 Task: Set up a 4-hour virtual language learning workshop for beginners looking to pick up a new language.
Action: Mouse pressed left at (395, 178)
Screenshot: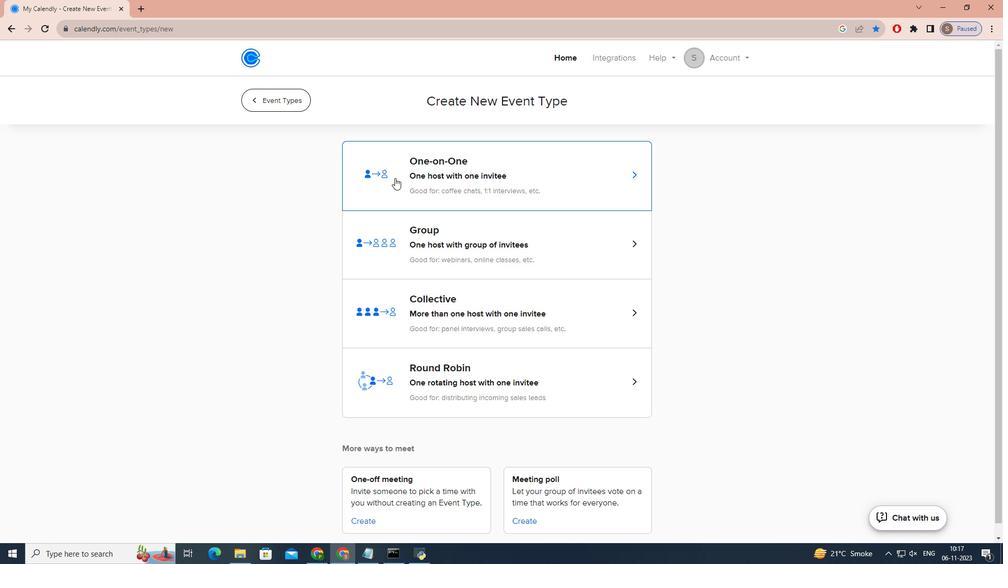 
Action: Mouse moved to (367, 249)
Screenshot: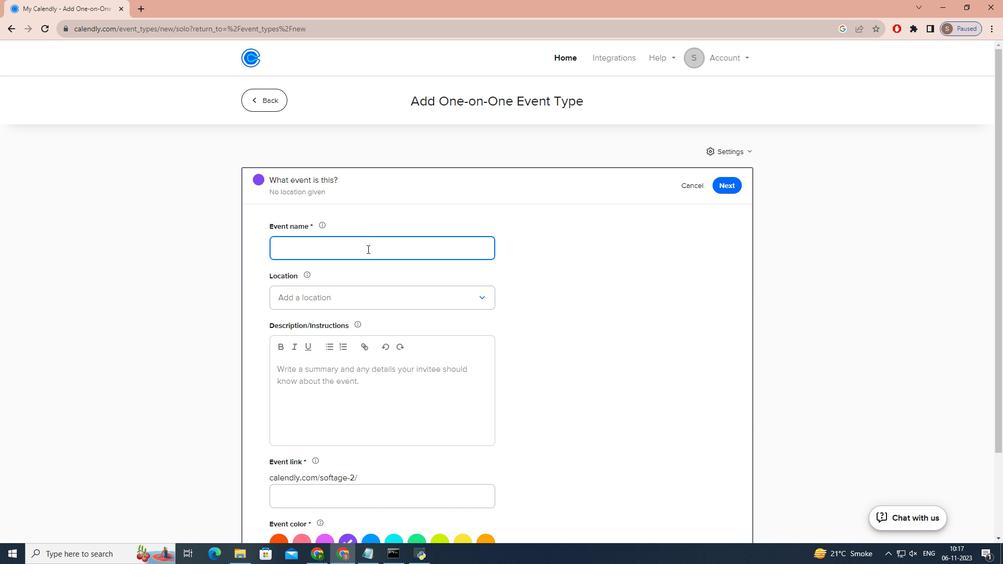 
Action: Mouse pressed left at (367, 249)
Screenshot: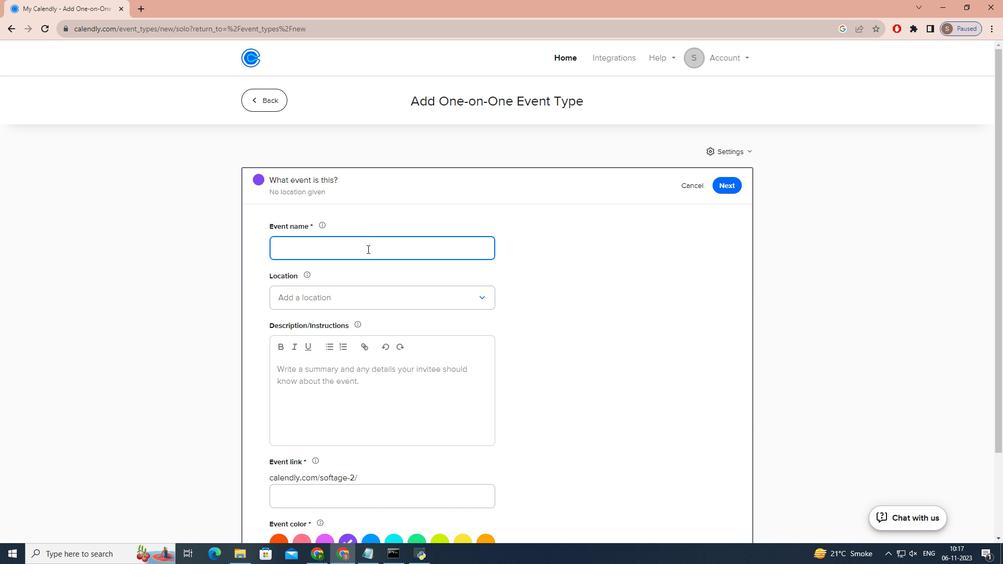 
Action: Key pressed b<Key.caps_lock>EGINNER<Key.space><Key.caps_lock>l<Key.caps_lock>ANGUAGE<Key.space><Key.caps_lock>le<Key.caps_lock><Key.caps_lock><Key.backspace>ear<Key.backspace><Key.backspace><Key.backspace><Key.caps_lock>EAN<Key.backspace>RNING<Key.space><Key.caps_lock>w<Key.caps_lock>ORKSHOP<Key.space>
Screenshot: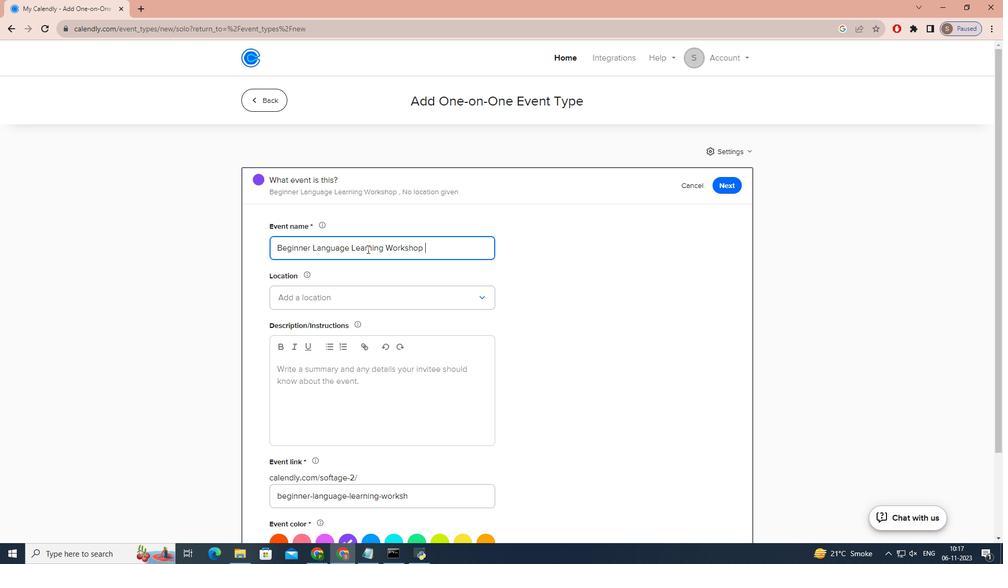 
Action: Mouse moved to (379, 298)
Screenshot: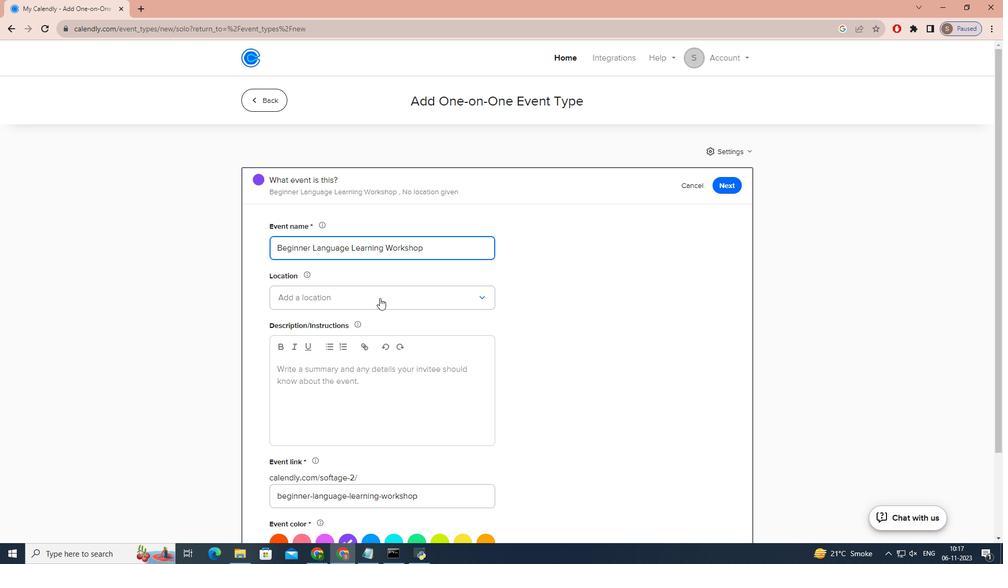 
Action: Mouse pressed left at (379, 298)
Screenshot: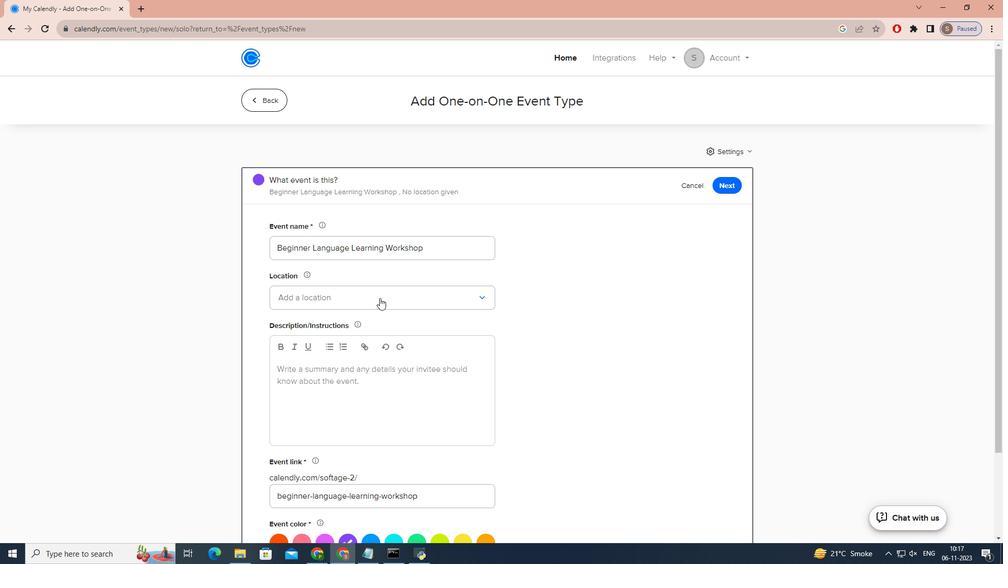 
Action: Mouse moved to (364, 330)
Screenshot: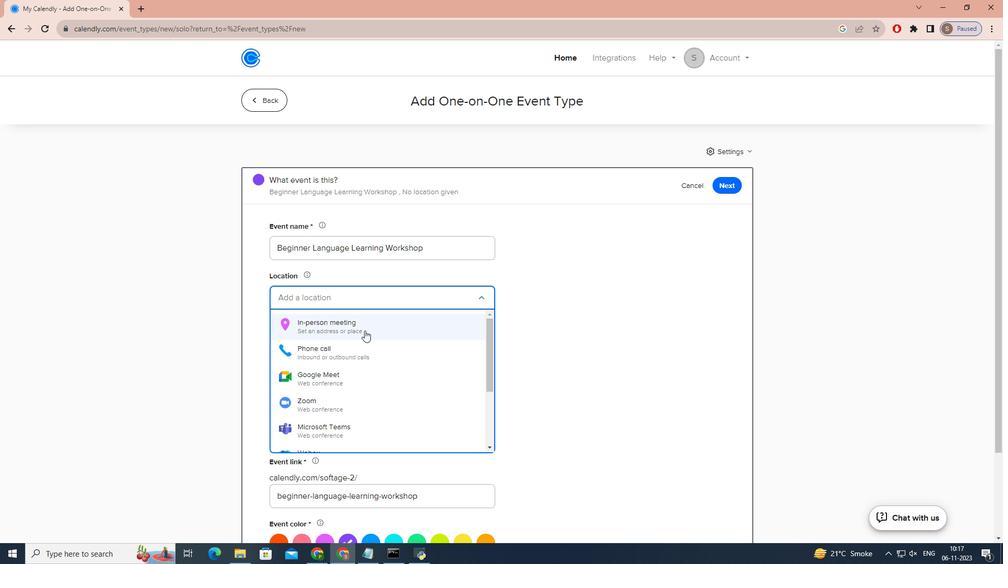 
Action: Mouse pressed left at (364, 330)
Screenshot: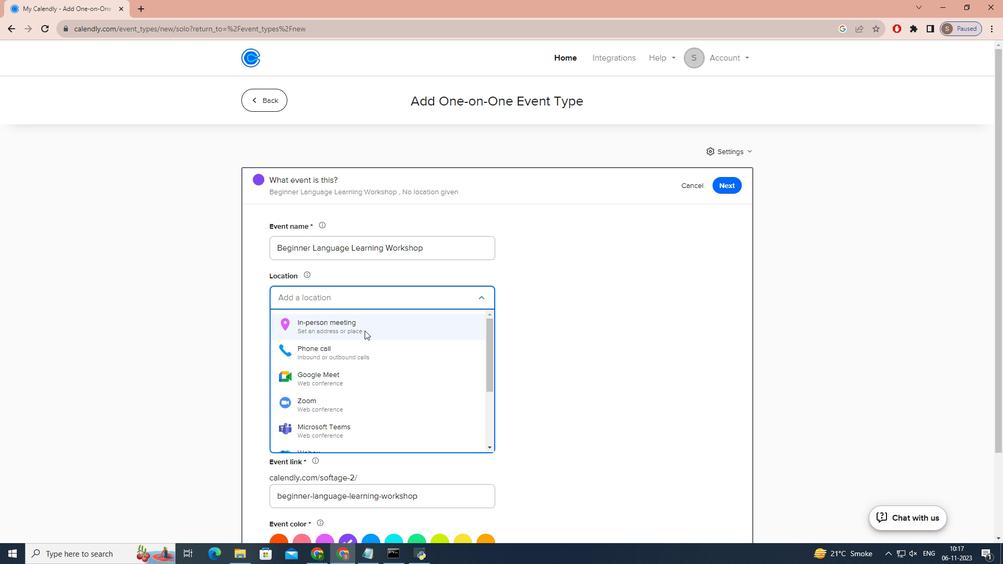 
Action: Mouse moved to (457, 175)
Screenshot: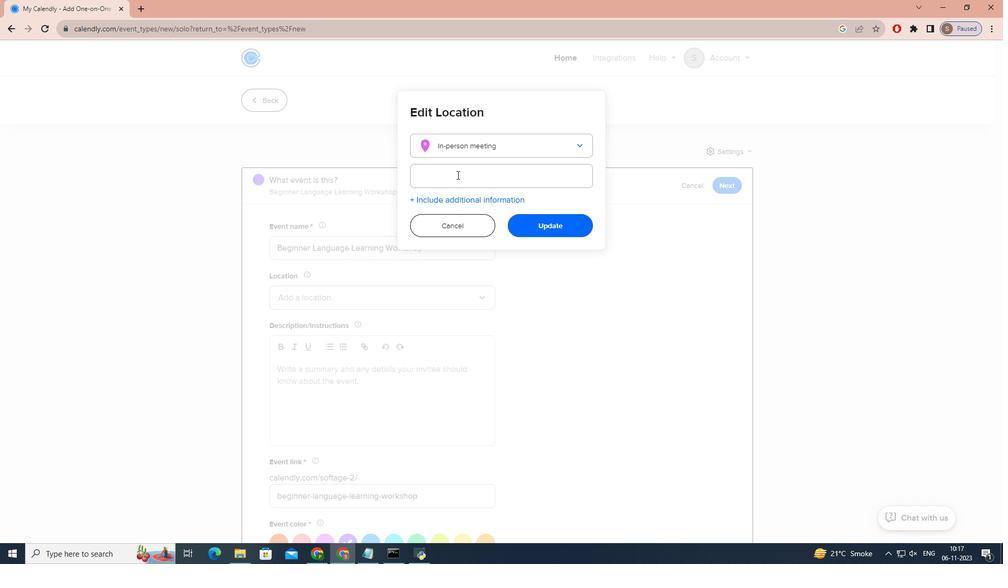 
Action: Mouse pressed left at (457, 175)
Screenshot: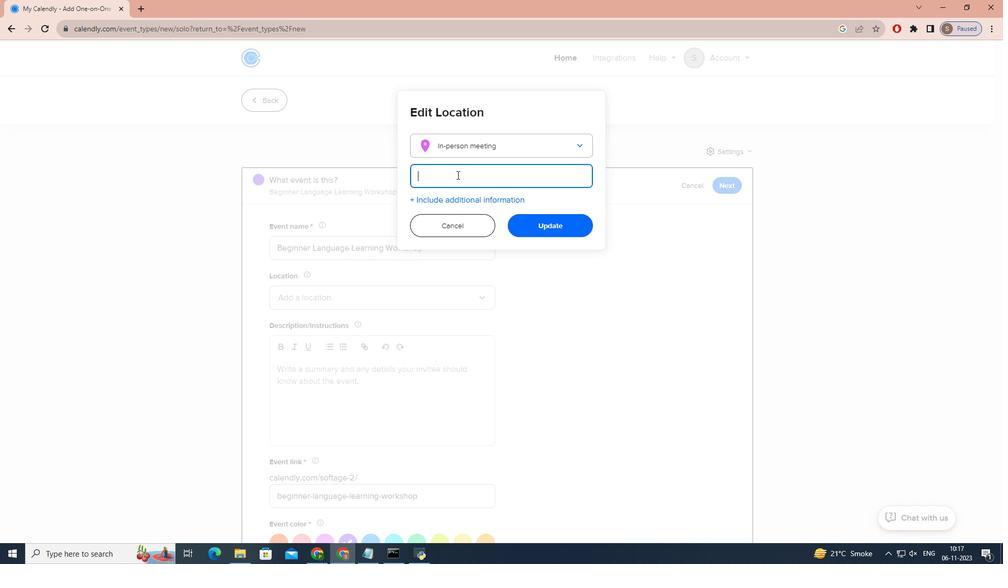 
Action: Mouse moved to (465, 152)
Screenshot: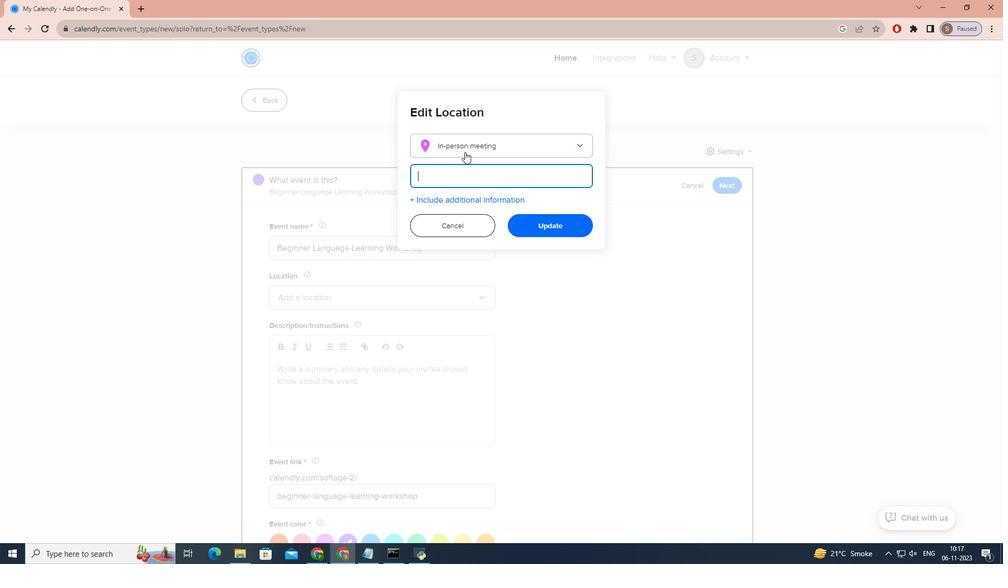 
Action: Mouse pressed left at (465, 152)
Screenshot: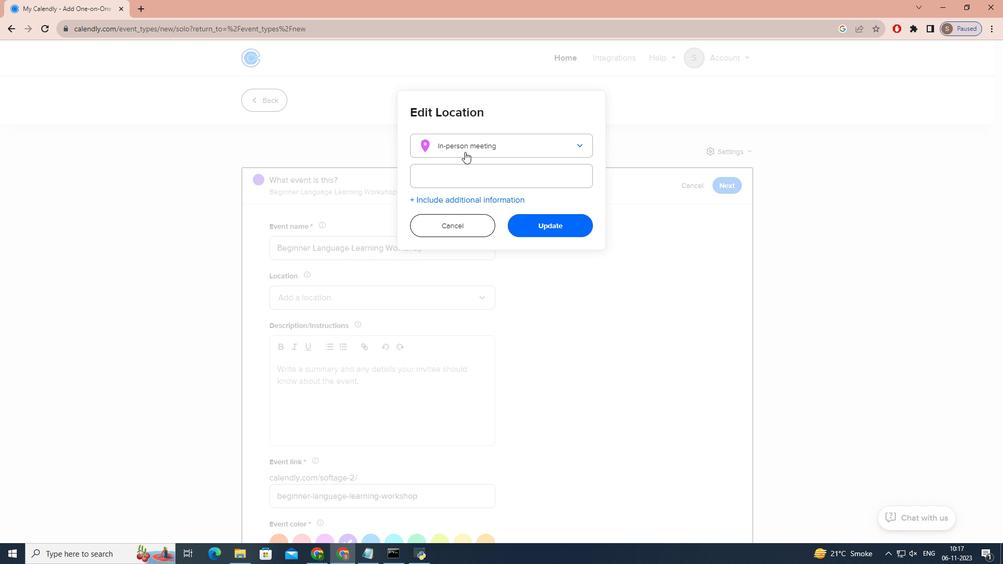 
Action: Mouse moved to (463, 233)
Screenshot: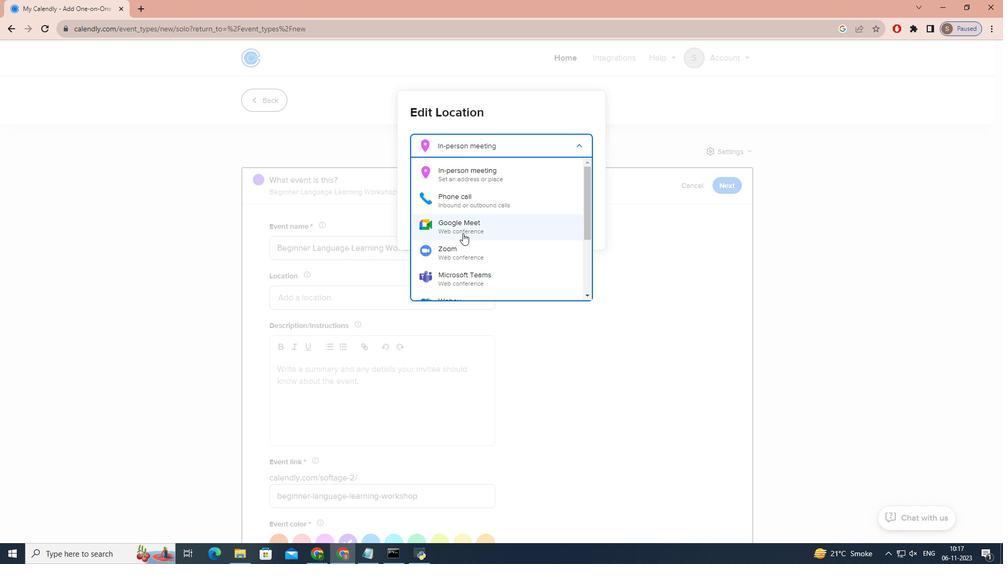 
Action: Mouse pressed left at (463, 233)
Screenshot: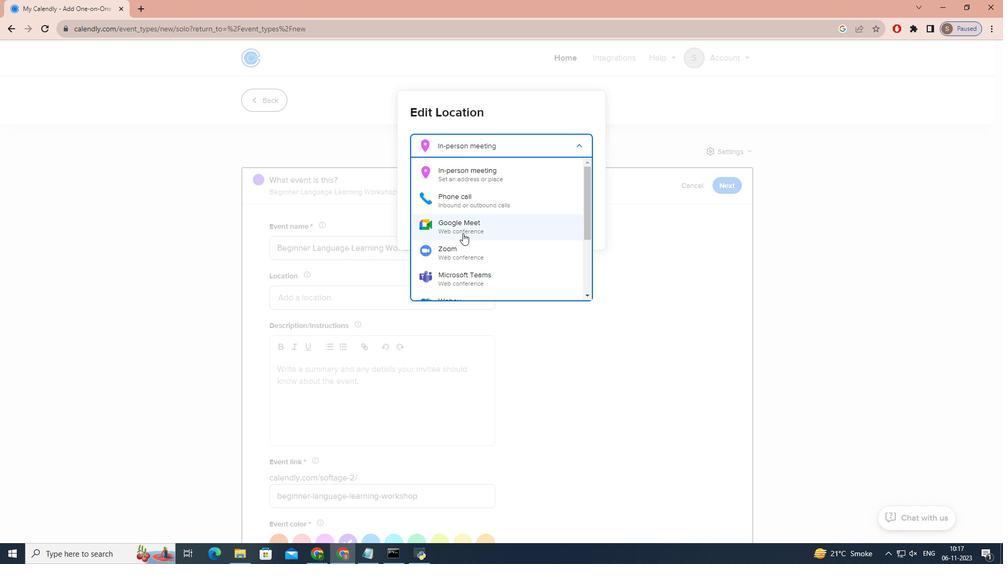 
Action: Mouse moved to (526, 202)
Screenshot: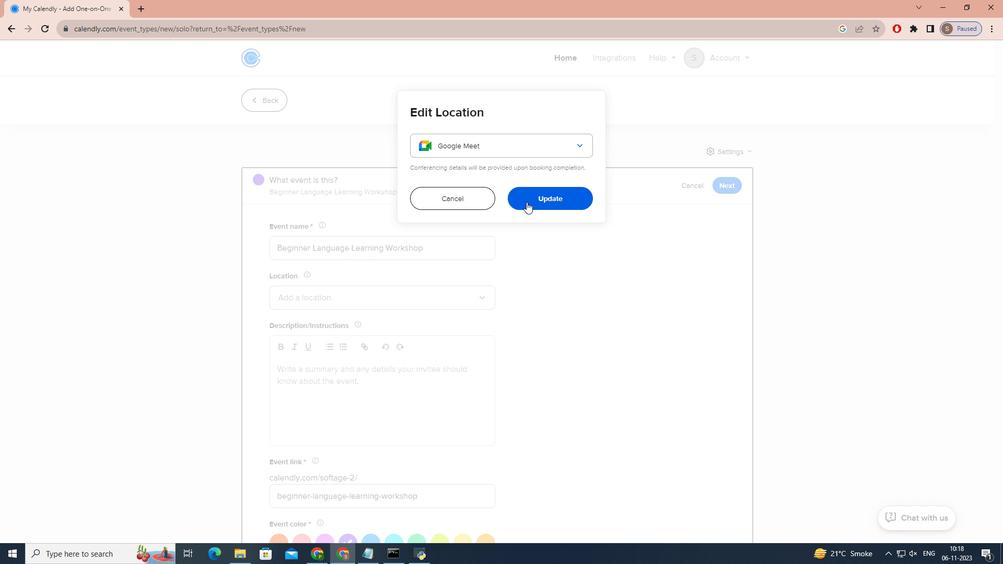 
Action: Mouse pressed left at (526, 202)
Screenshot: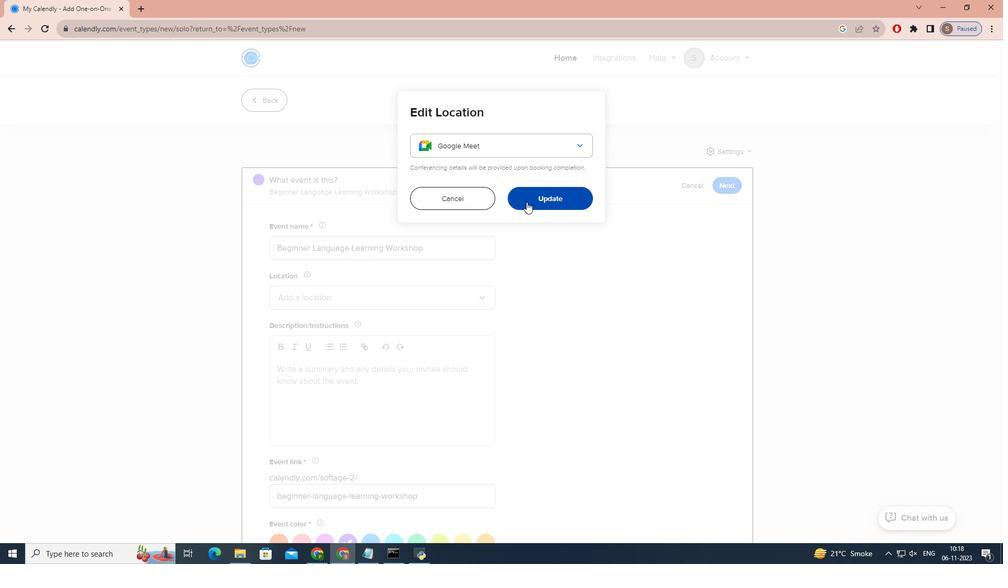 
Action: Mouse moved to (344, 402)
Screenshot: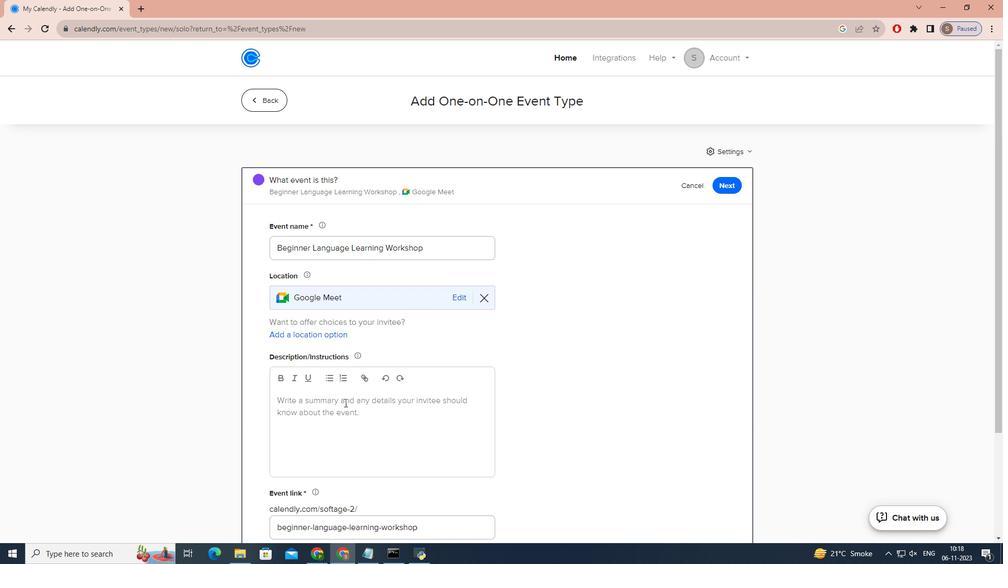 
Action: Mouse pressed left at (344, 402)
Screenshot: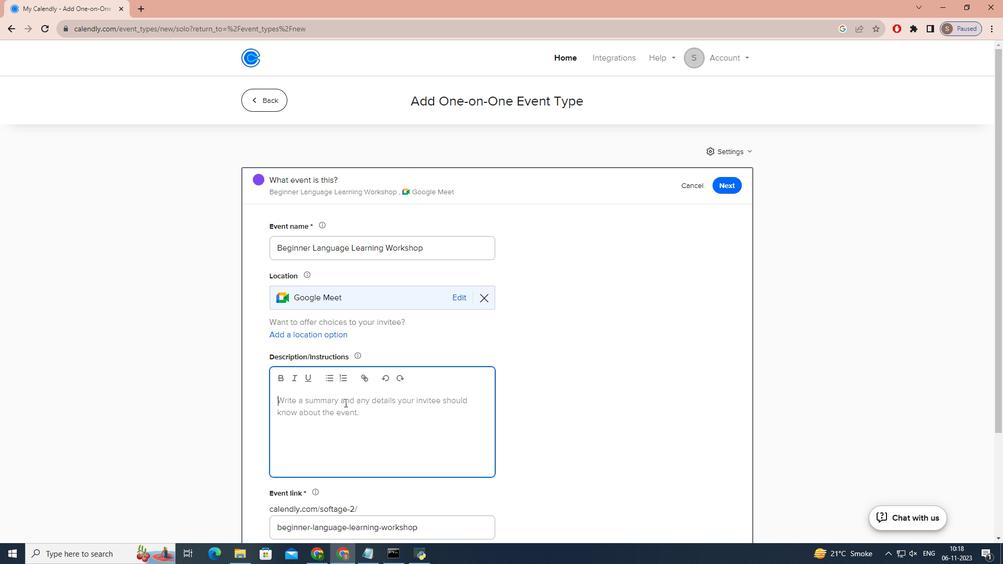 
Action: Key pressed <Key.caps_lock>j<Key.caps_lock>OIN<Key.space>OUR<Key.space>VIRTUY<Key.backspace>AL<Key.space>LANGUAGE<Key.space>LEARNING<Key.space>WORKSHOP<Key.space>FOR<Key.space>BEGINNERS<Key.space>AND<Key.space>KICKSTART<Key.space>YOUR<Key.space>JOURNEY<Key.space>TO<Key.space>LEARN<Key.space>A<Key.space>NEW<Key.space>LANGUAGE.<Key.space><Key.caps_lock>t<Key.caps_lock>HIS<Key.space>INTERACTIVE<Key.space>SESSION<Key.space>WILL<Key.space>COVER<Key.space>BASICS<Key.space>
Screenshot: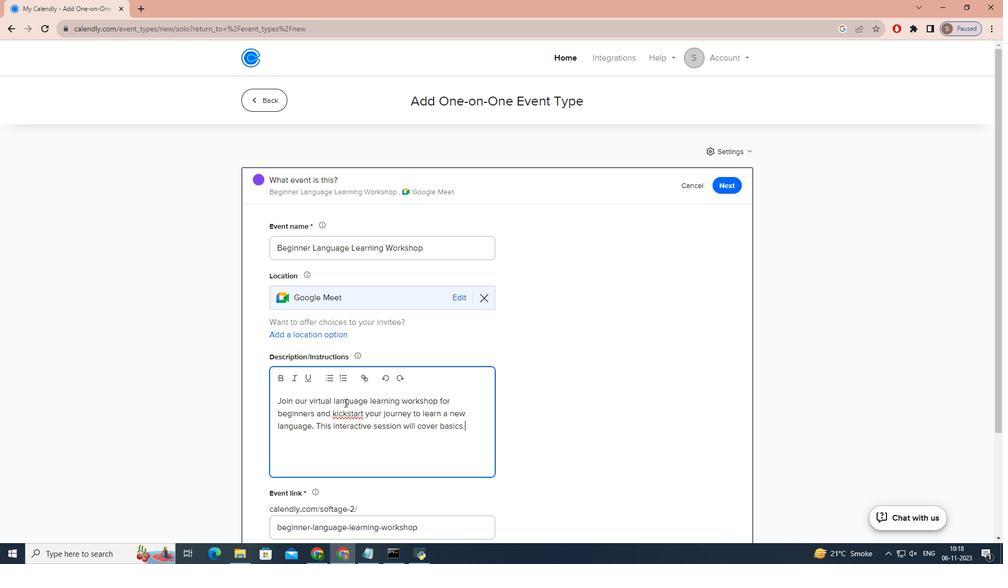 
Action: Mouse moved to (349, 419)
Screenshot: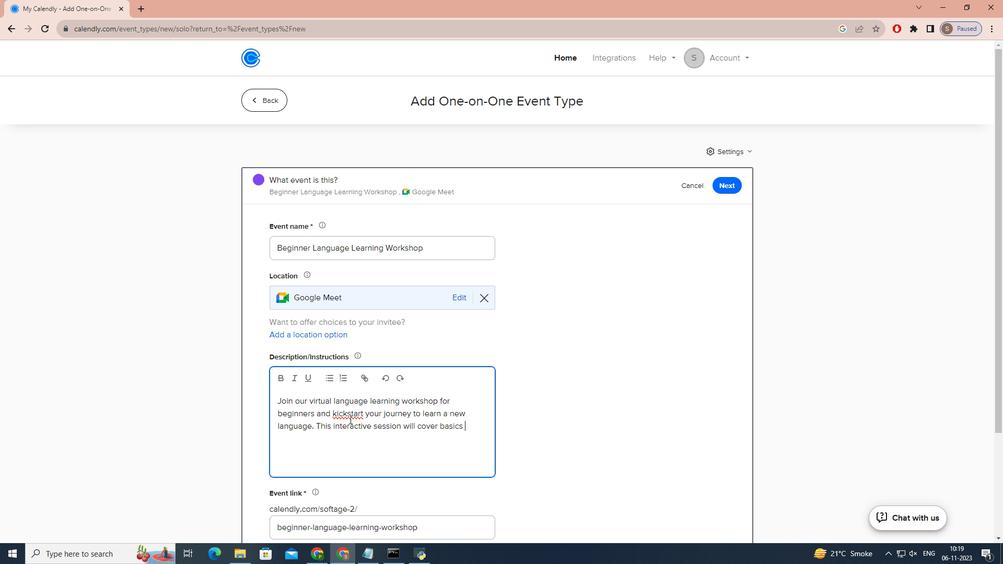 
Action: Mouse pressed left at (349, 419)
Screenshot: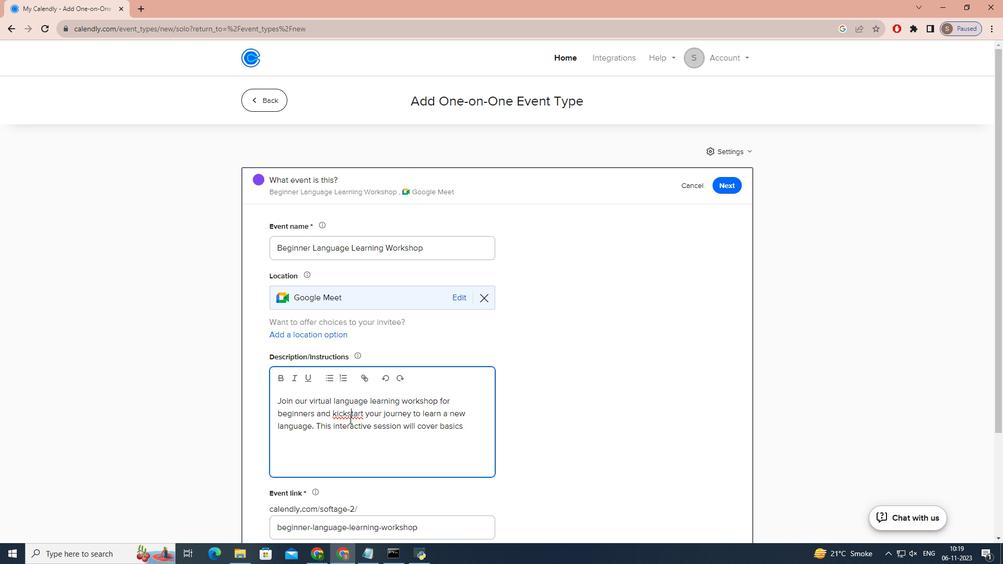 
Action: Mouse moved to (348, 413)
Screenshot: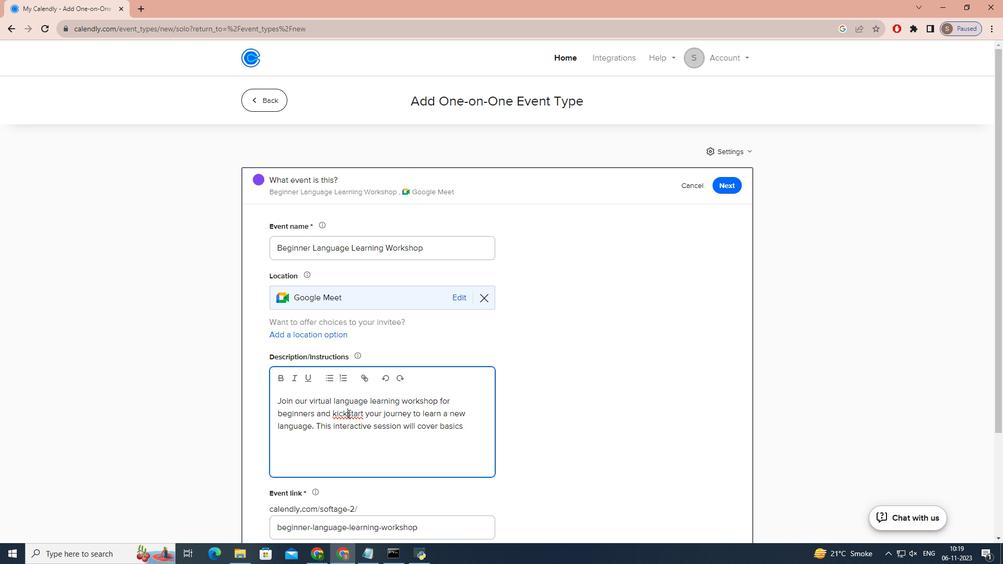 
Action: Mouse pressed left at (348, 413)
Screenshot: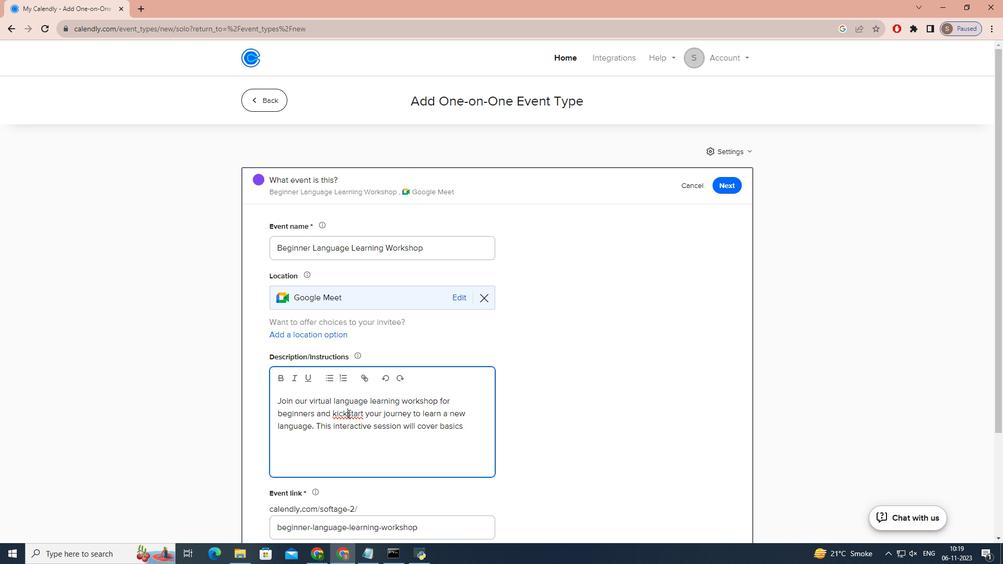 
Action: Key pressed <Key.space>
Screenshot: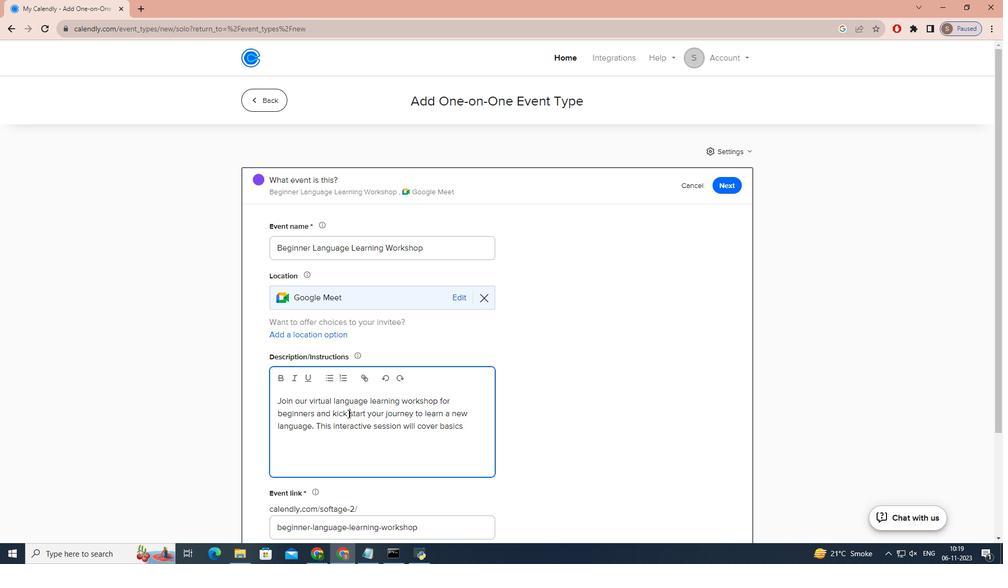 
Action: Mouse moved to (461, 427)
Screenshot: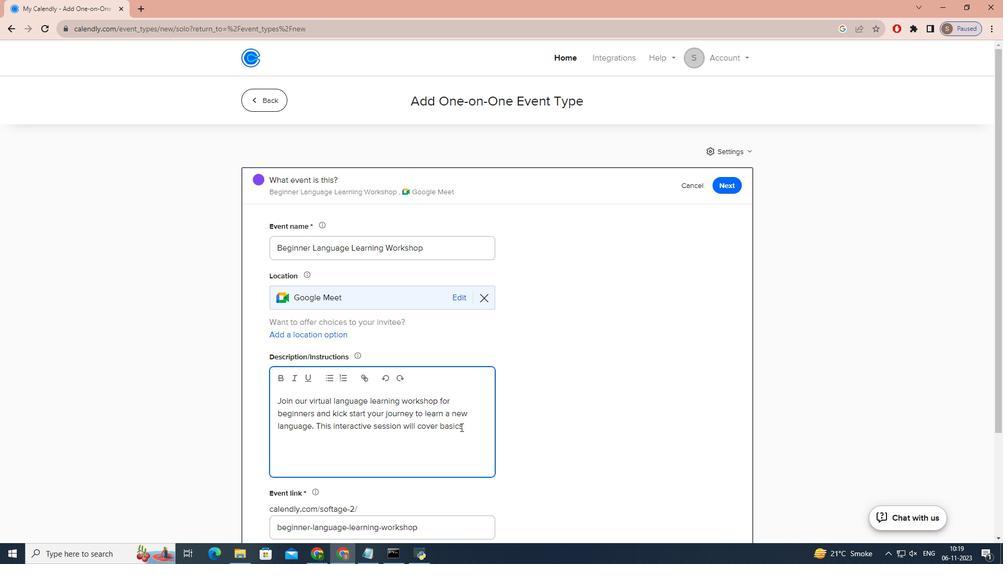 
Action: Mouse pressed left at (461, 427)
Screenshot: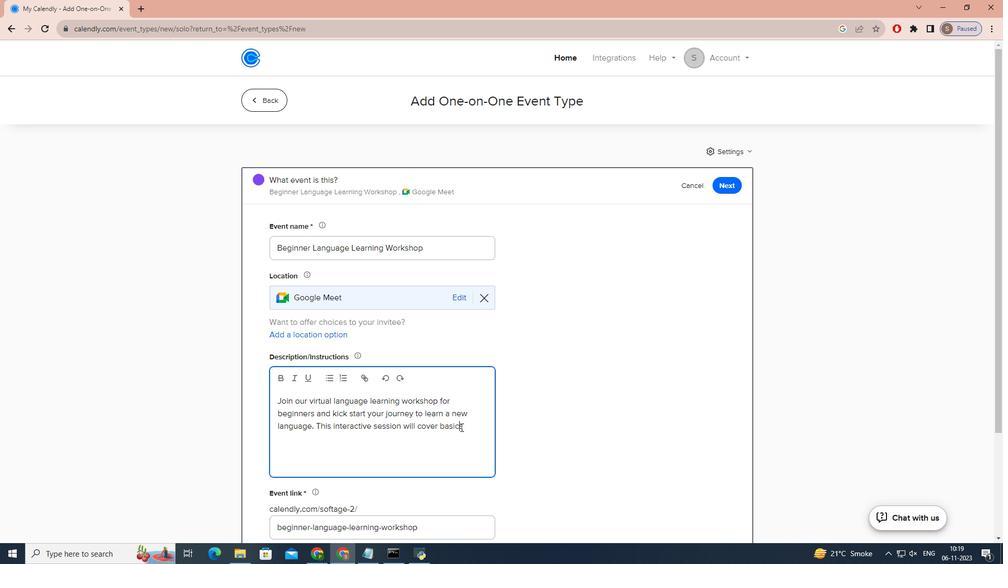 
Action: Mouse moved to (466, 427)
Screenshot: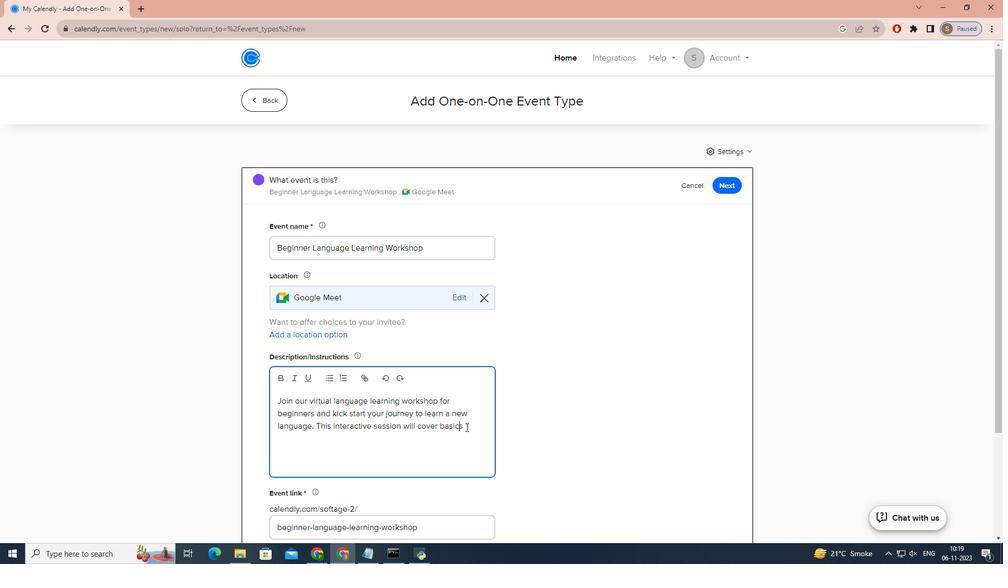 
Action: Mouse pressed left at (466, 427)
Screenshot: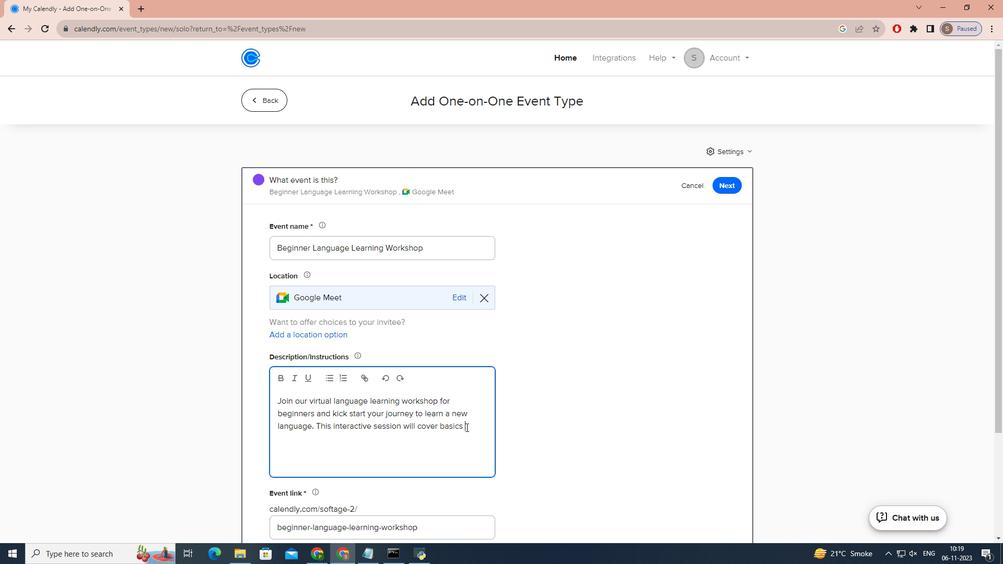 
Action: Key pressed OF<Key.space>LANGUAGE<Key.space>ACQUISITION,<Key.space>PRONOUNCIATION<Key.space><Key.backspace>
Screenshot: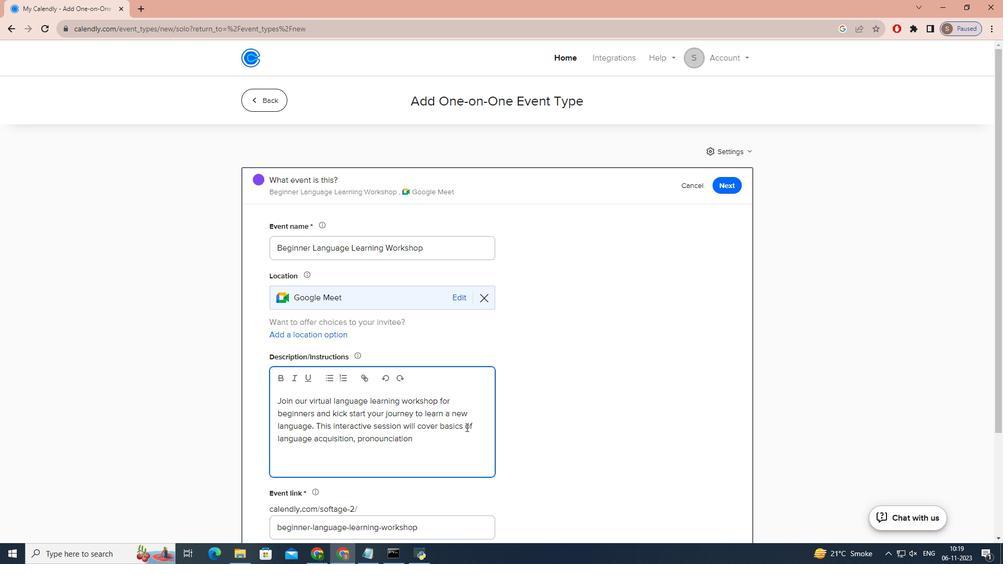
Action: Mouse moved to (376, 441)
Screenshot: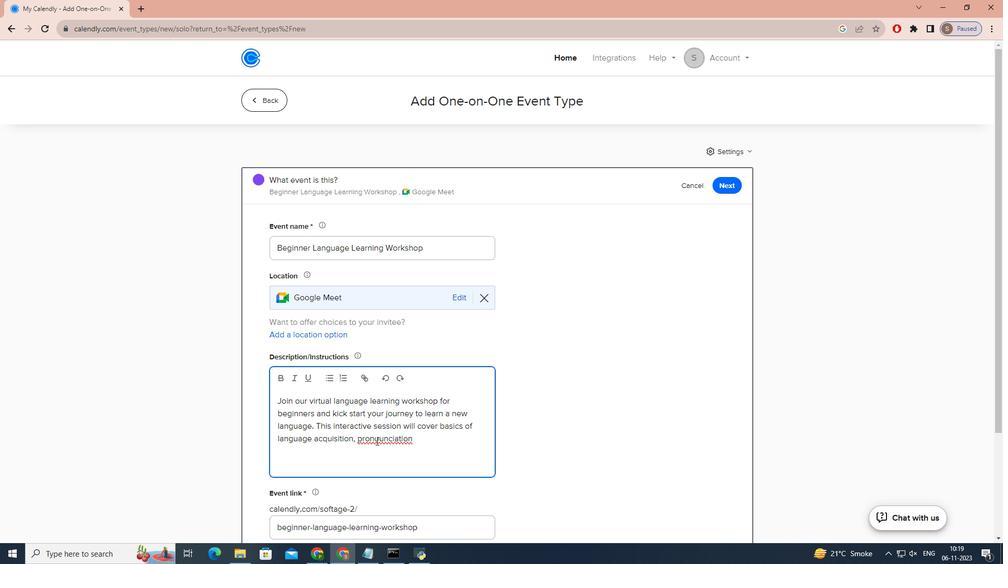 
Action: Mouse pressed left at (376, 441)
Screenshot: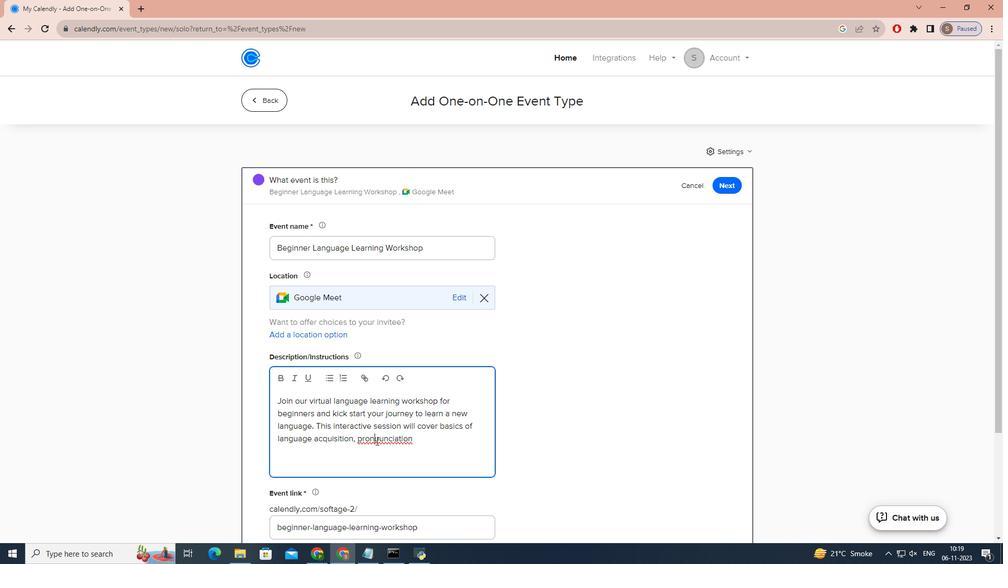 
Action: Mouse moved to (380, 440)
Screenshot: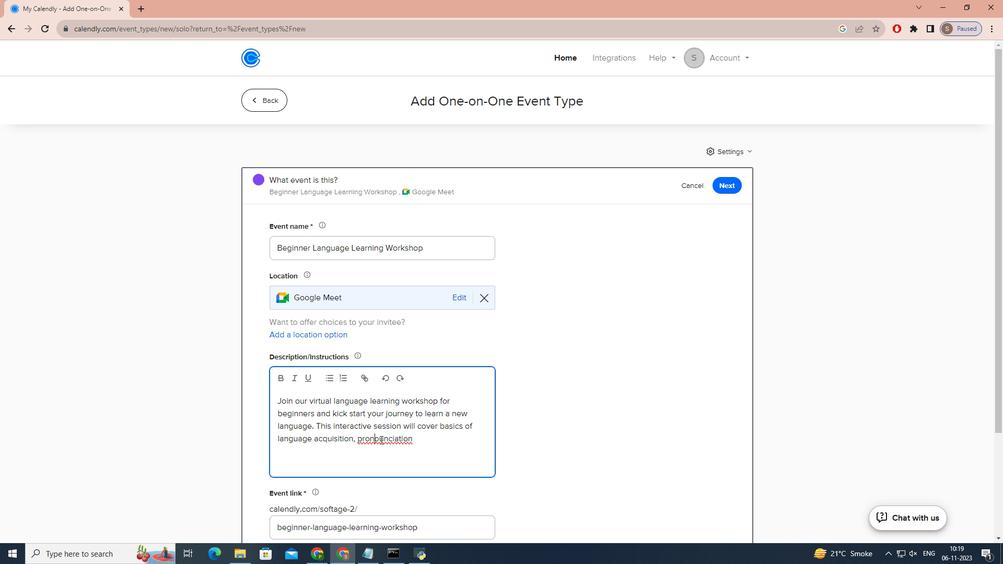 
Action: Mouse pressed left at (380, 440)
Screenshot: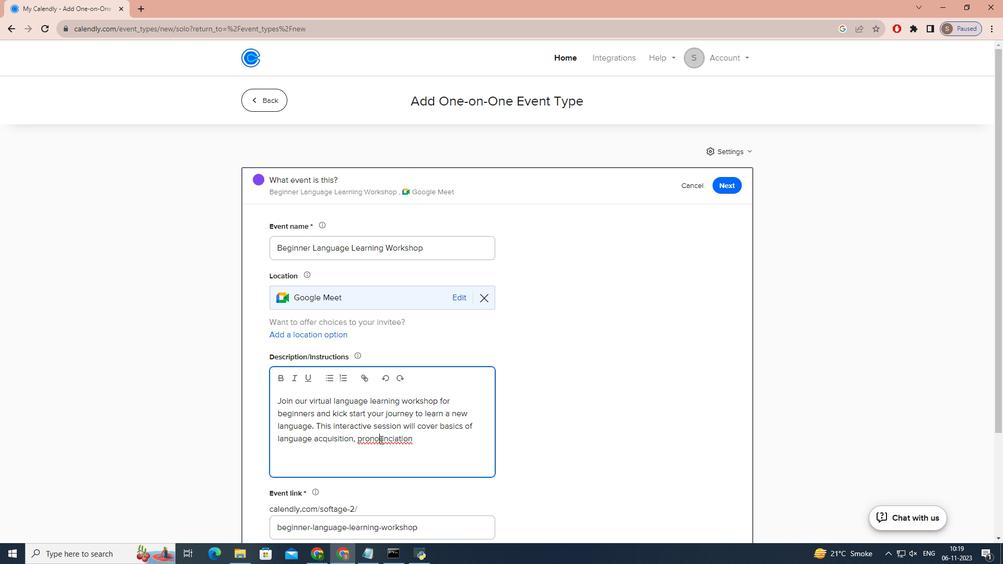 
Action: Mouse moved to (379, 439)
Screenshot: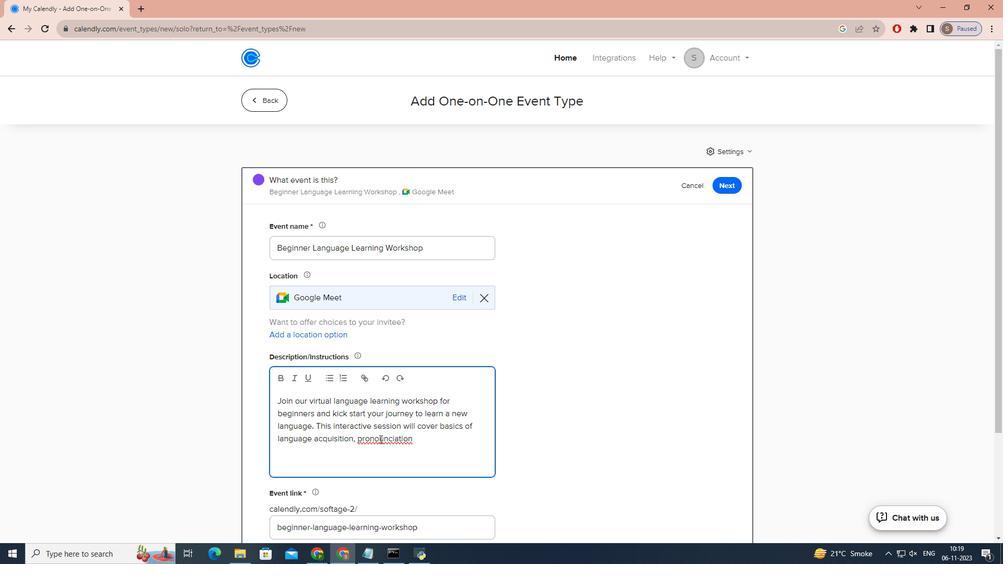 
Action: Key pressed <Key.backspace>
Screenshot: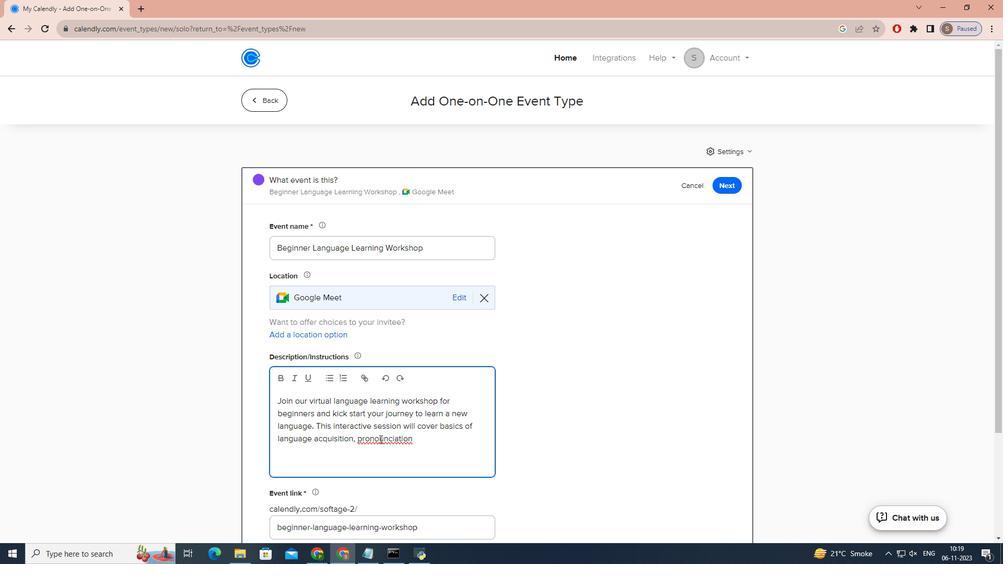 
Action: Mouse moved to (409, 446)
Screenshot: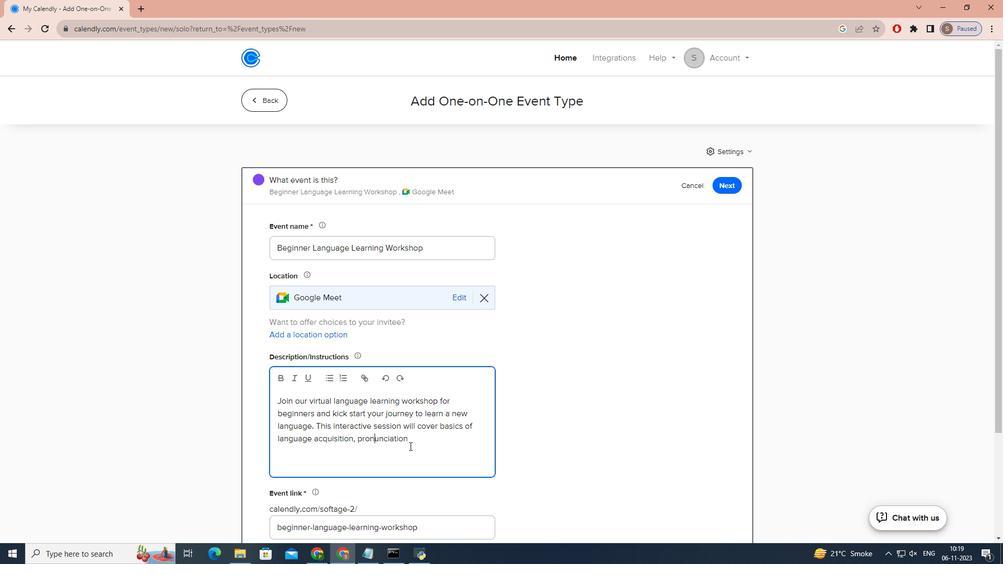 
Action: Mouse pressed left at (409, 446)
Screenshot: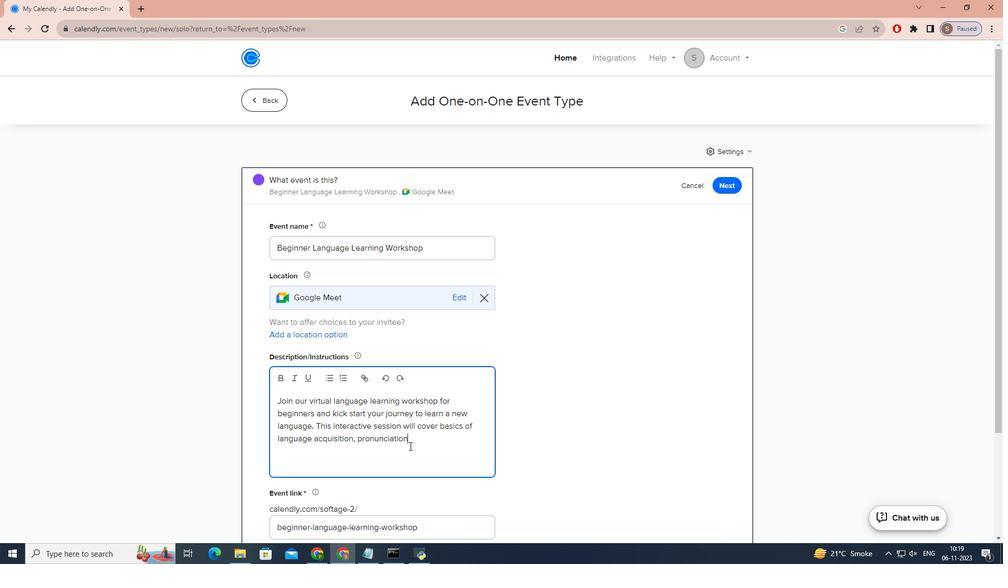 
Action: Key pressed <Key.space><Key.backspace>,<Key.space>AND<Key.space>ESSENTIAL<Key.space>VOCABUALRY.<Key.space><Key.caps_lock>w<Key.caps_lock>HETHER<Key.space>YOU'RE<Key.space>PLANNING<Key.space>TO<Key.space>TRAVEL,<Key.space>CONNECT<Key.space>WITH<Key.space>NATIVE<Key.space>SPEAKERS,<Key.space>OR<Key.space>SIMPLY<Key.space>EXPLORE<Key.space>A<Key.space>NEW<Key.space>CULTURE,<Key.space>THIS<Key.space>WORKSHOP<Key.space>
Screenshot: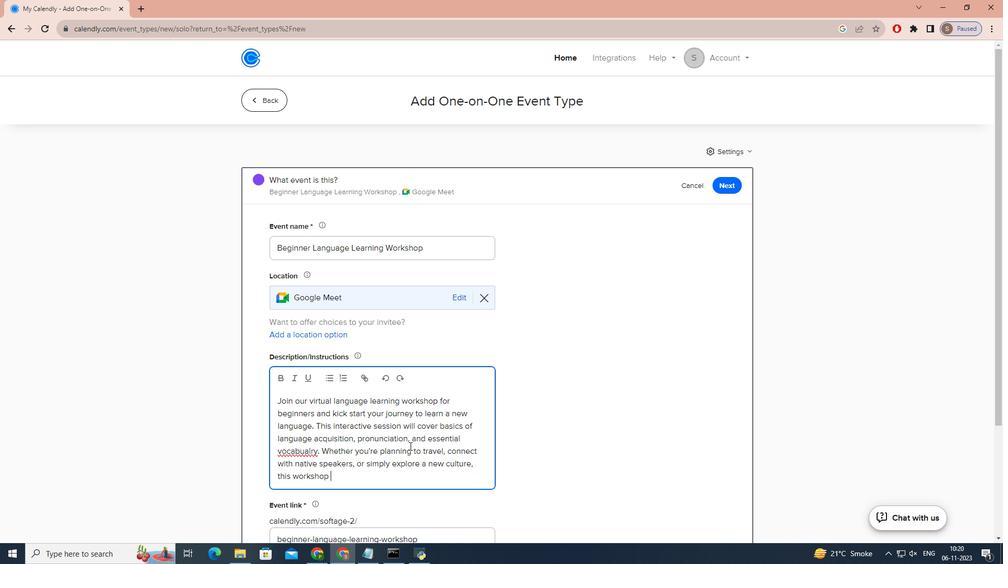 
Action: Mouse moved to (303, 454)
Screenshot: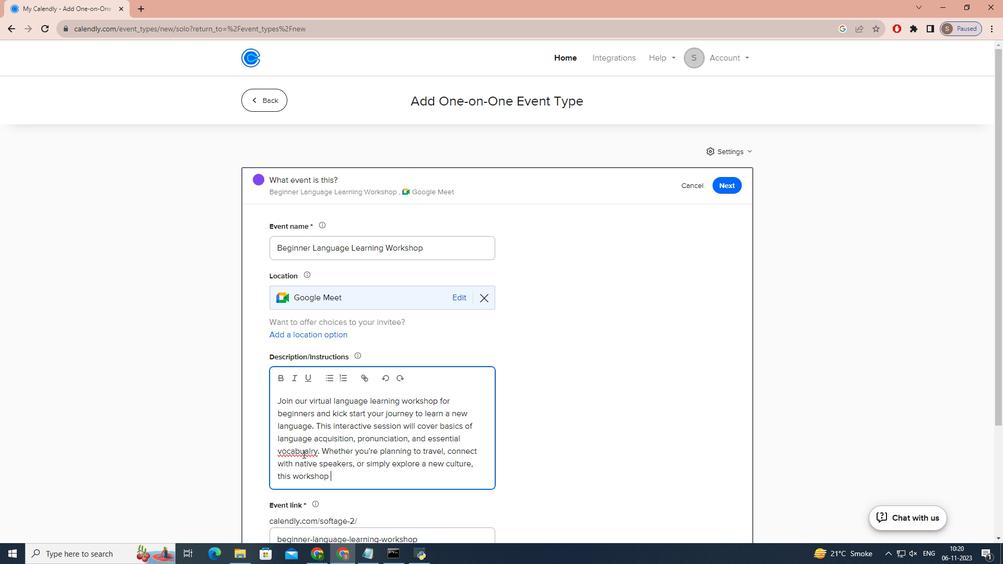 
Action: Mouse pressed left at (303, 454)
Screenshot: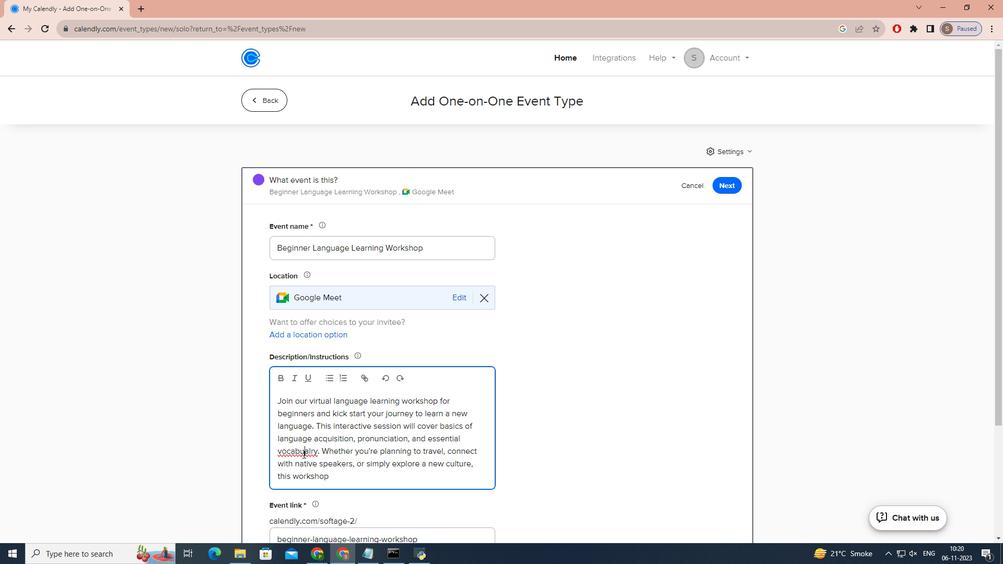 
Action: Mouse moved to (309, 453)
Screenshot: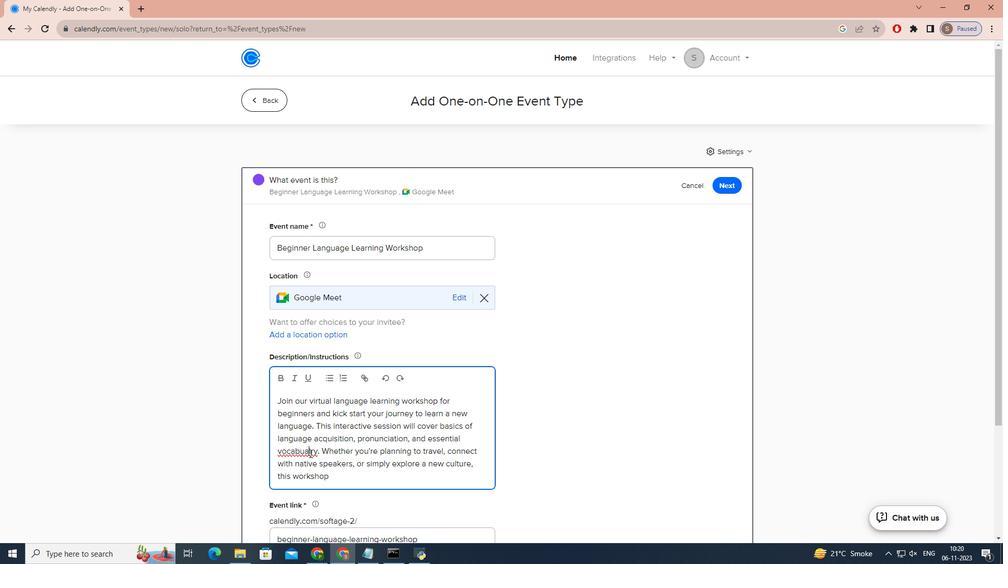 
Action: Mouse pressed left at (309, 453)
Screenshot: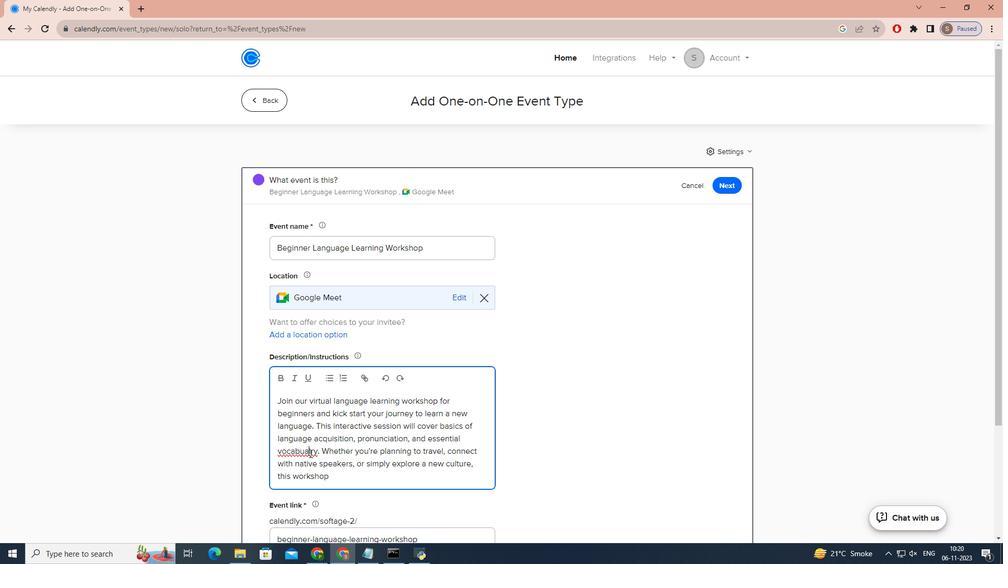 
Action: Key pressed <Key.backspace><Key.right>A
Screenshot: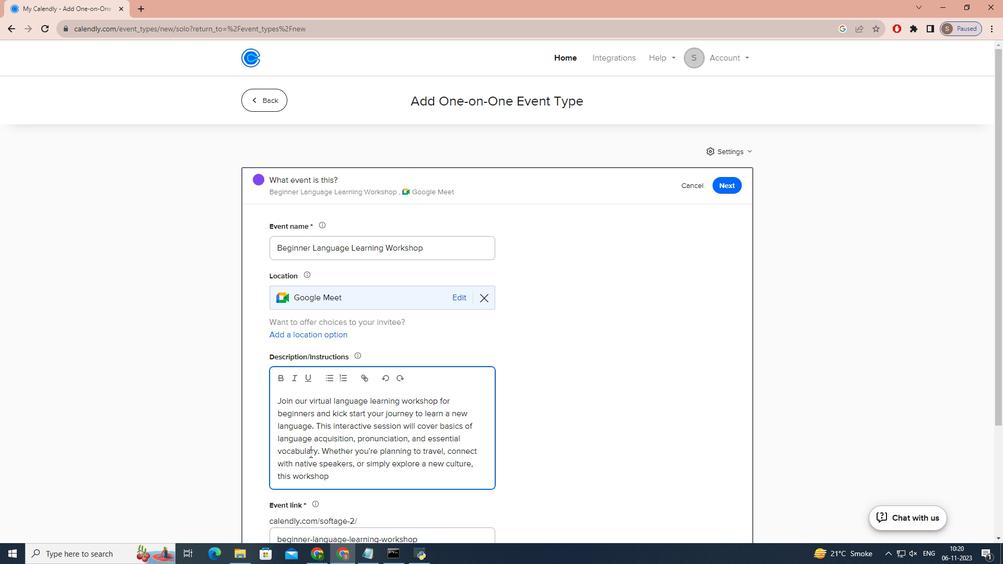 
Action: Mouse moved to (337, 477)
Screenshot: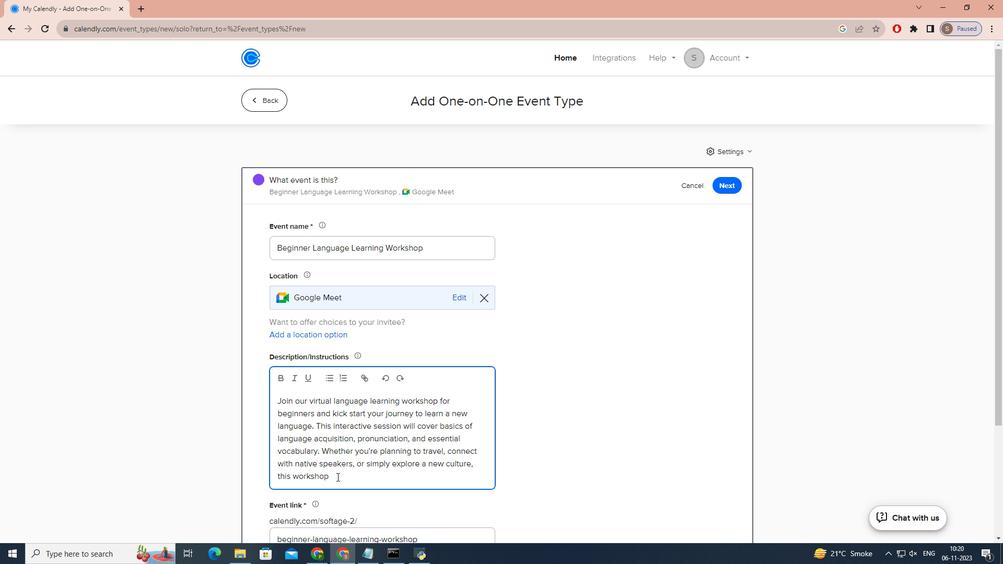 
Action: Mouse pressed left at (337, 477)
Screenshot: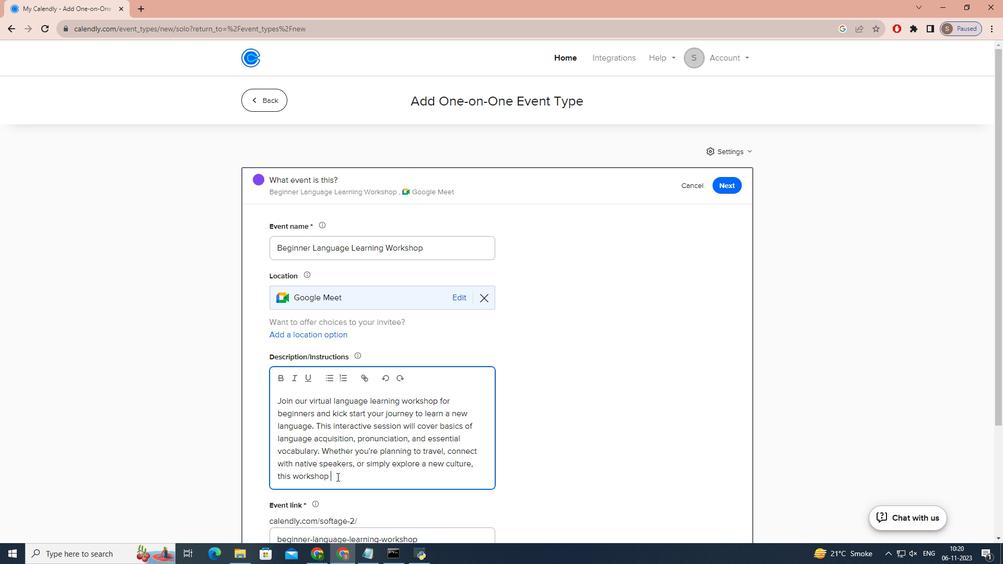 
Action: Key pressed IS<Key.space>DESIGNED<Key.space>FOR<Key.space>YOU.<Key.space>
Screenshot: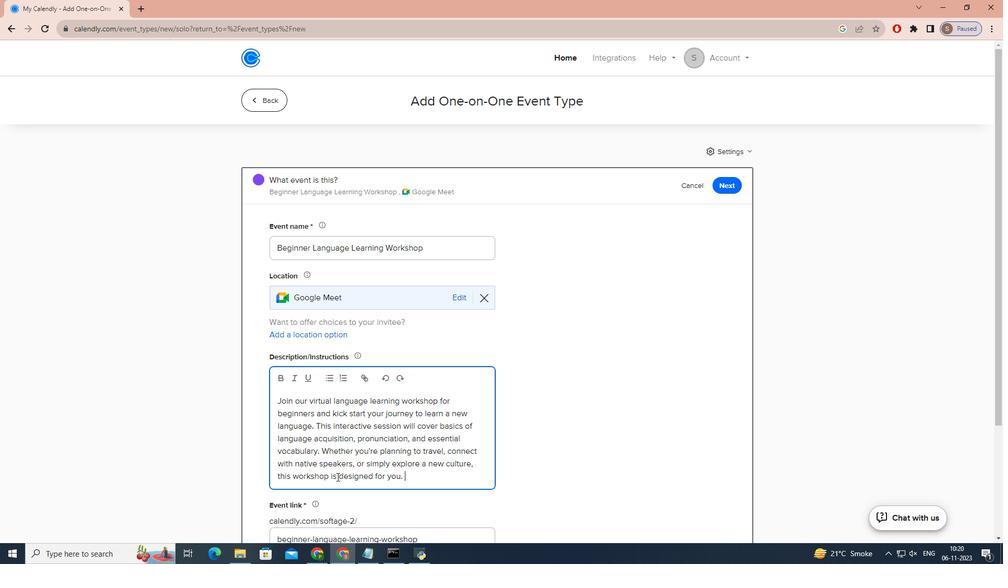 
Action: Mouse moved to (458, 448)
Screenshot: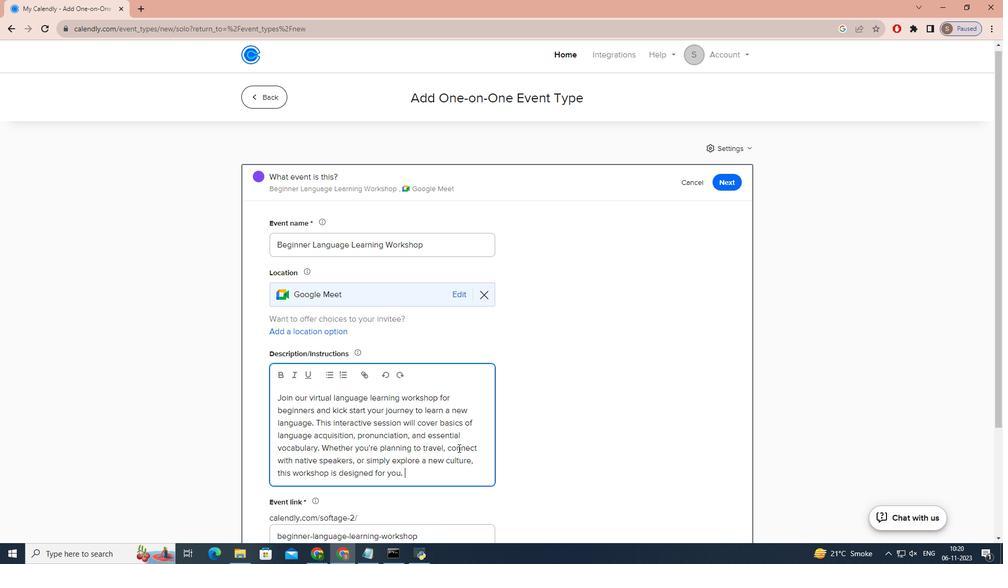 
Action: Mouse scrolled (458, 448) with delta (0, 0)
Screenshot: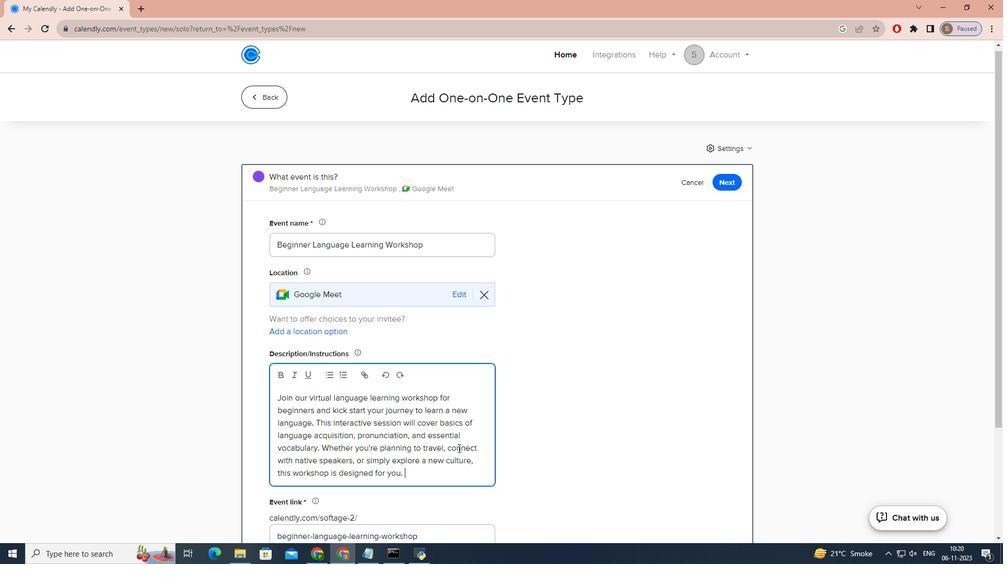 
Action: Mouse scrolled (458, 448) with delta (0, 0)
Screenshot: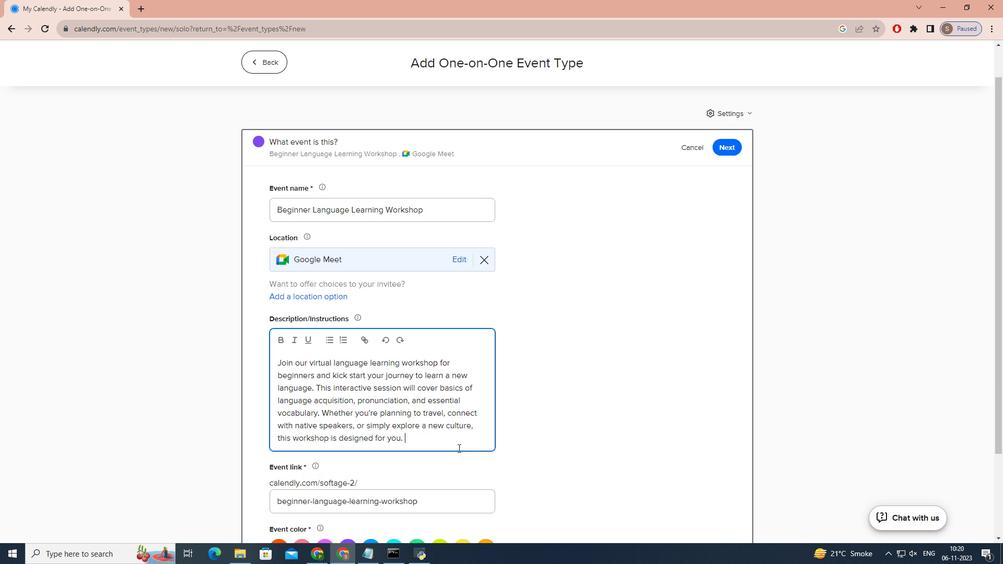 
Action: Mouse moved to (458, 448)
Screenshot: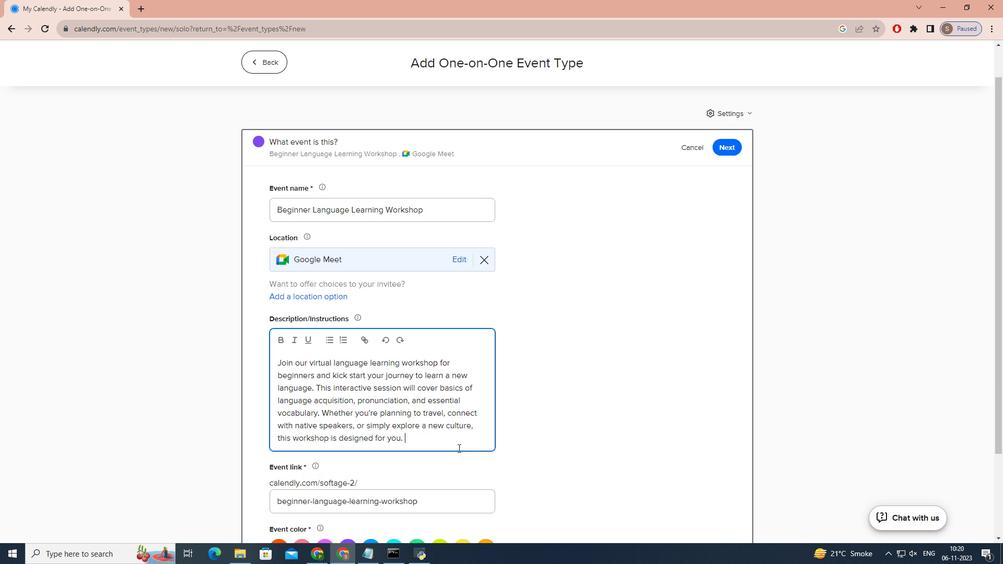 
Action: Mouse scrolled (458, 447) with delta (0, 0)
Screenshot: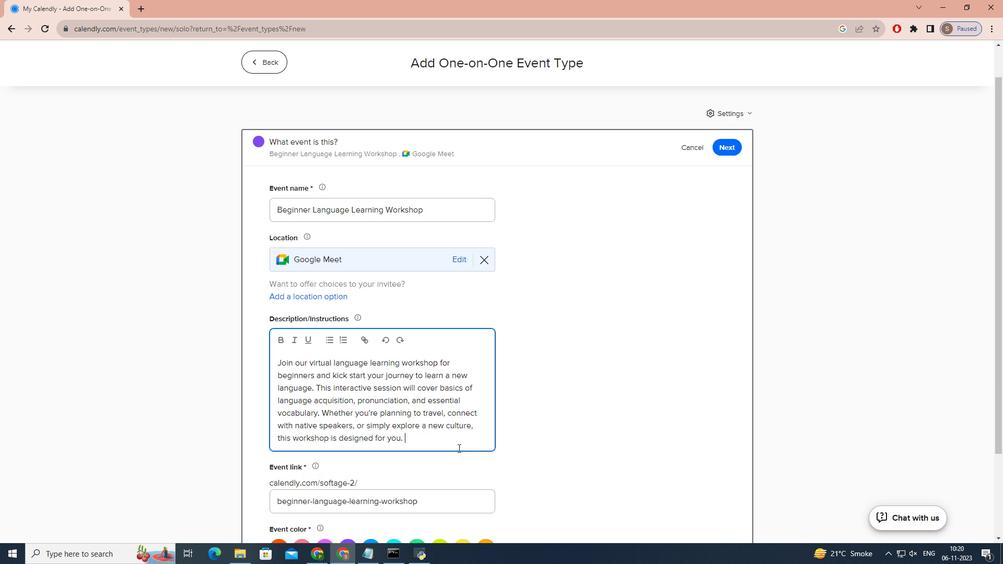 
Action: Mouse scrolled (458, 447) with delta (0, 0)
Screenshot: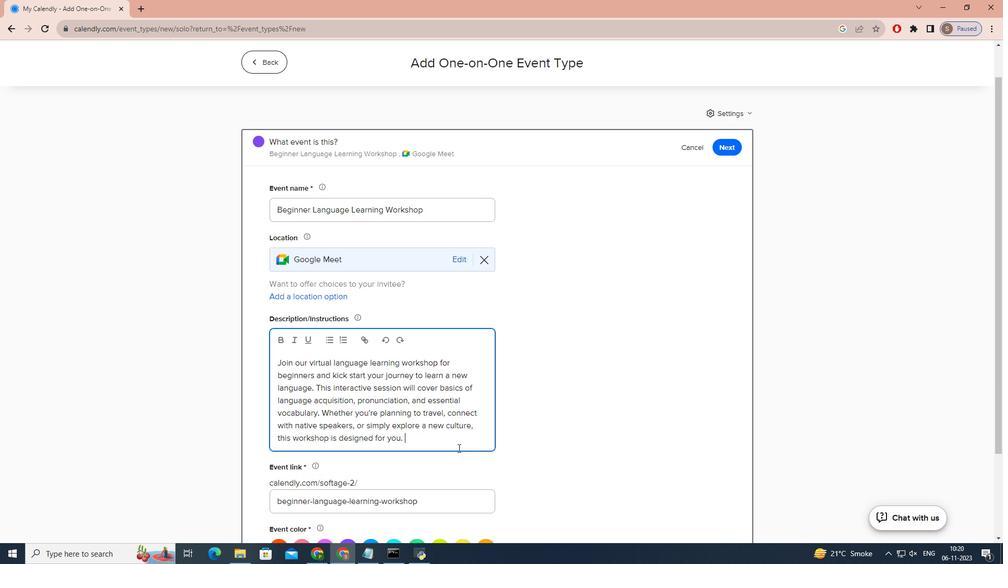 
Action: Mouse scrolled (458, 447) with delta (0, 0)
Screenshot: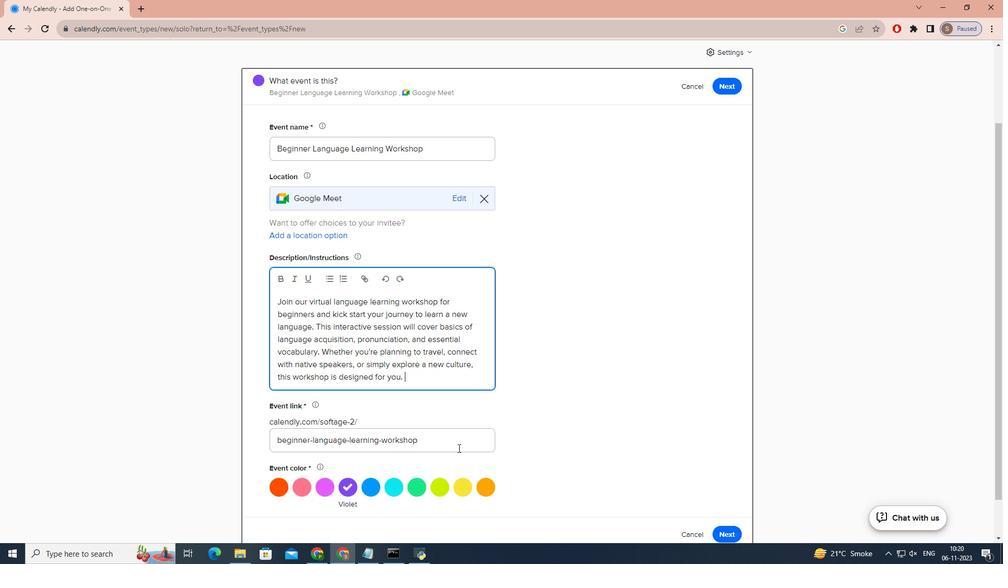 
Action: Mouse moved to (441, 435)
Screenshot: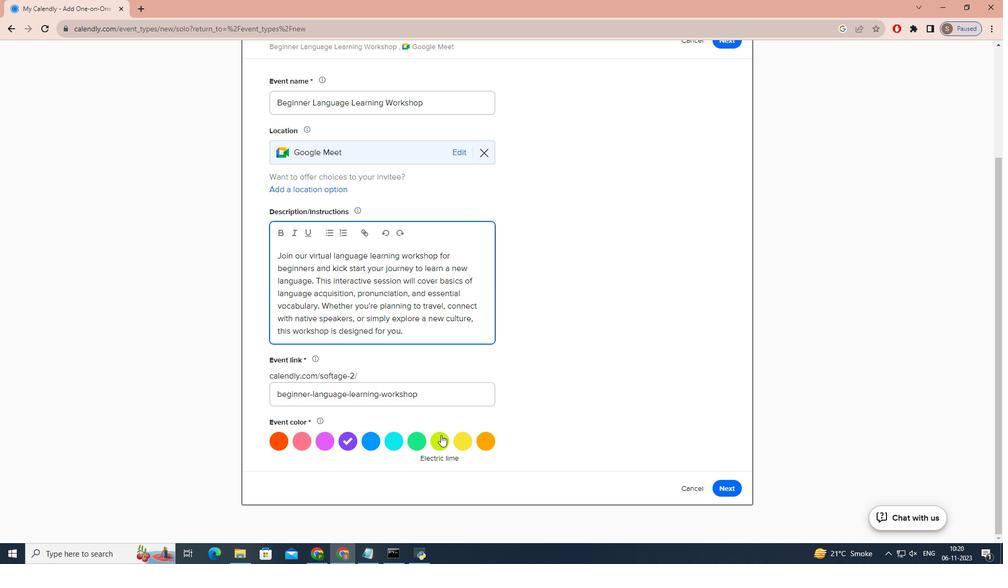 
Action: Mouse pressed left at (441, 435)
Screenshot: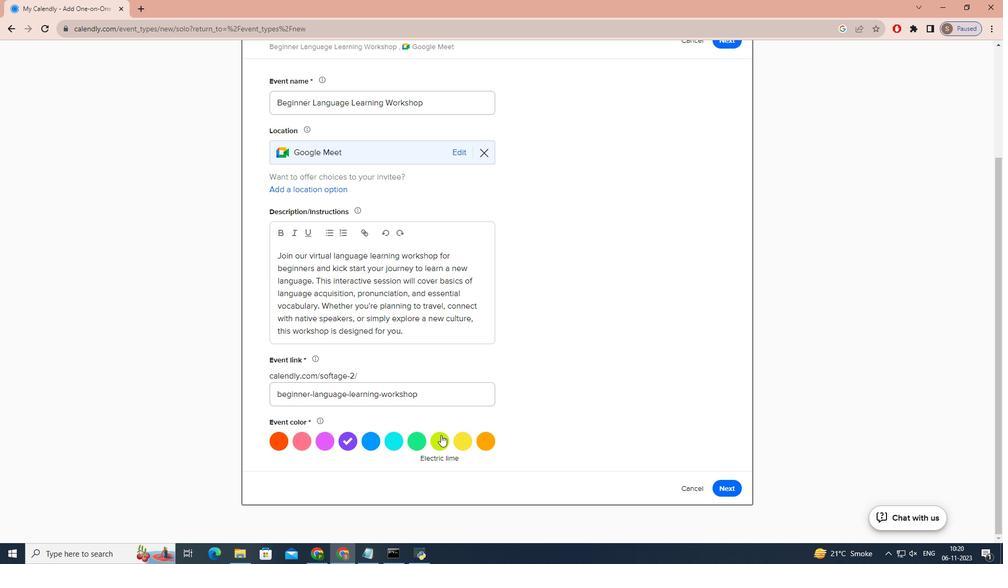 
Action: Mouse moved to (721, 487)
Screenshot: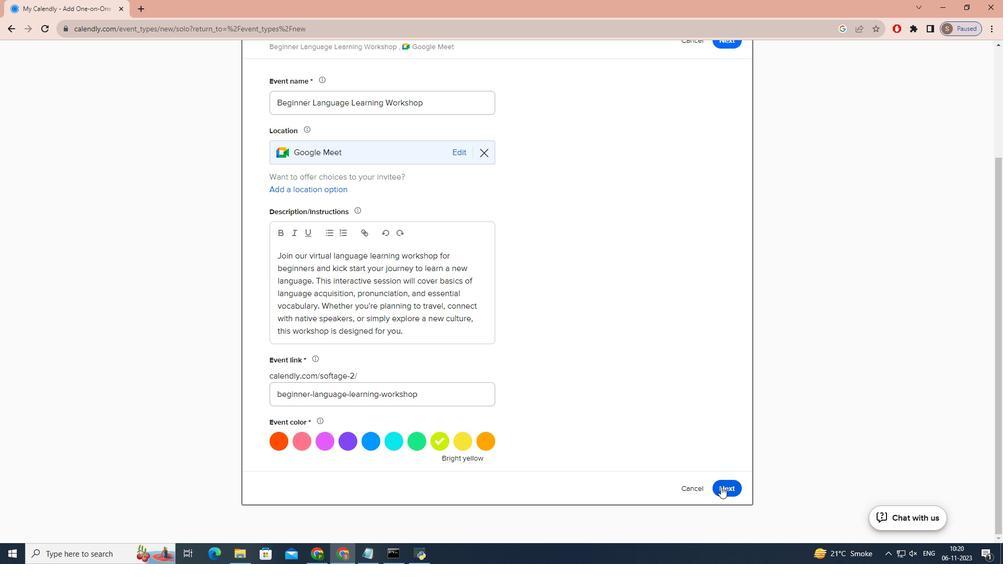 
Action: Mouse pressed left at (721, 487)
Screenshot: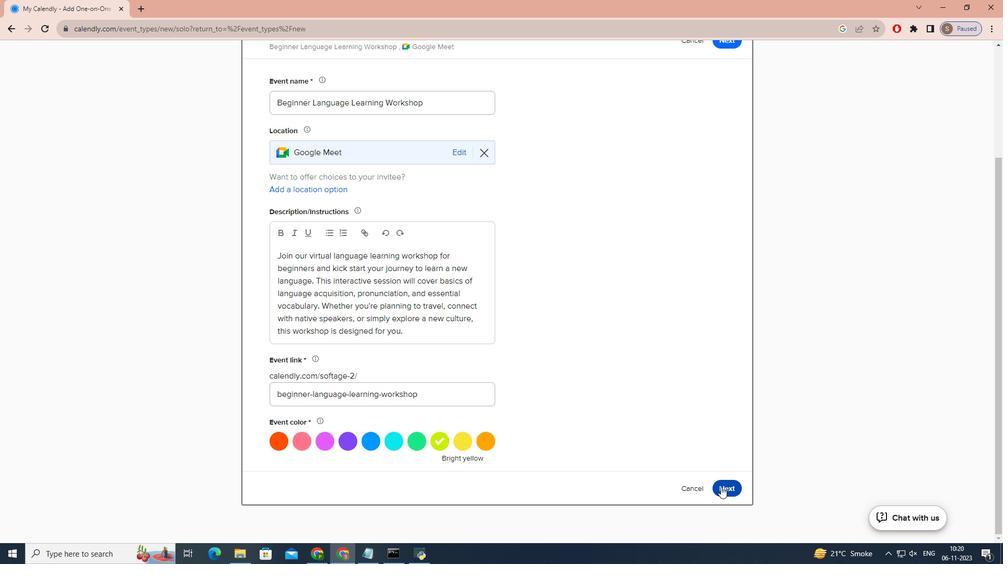 
Action: Mouse moved to (677, 394)
Screenshot: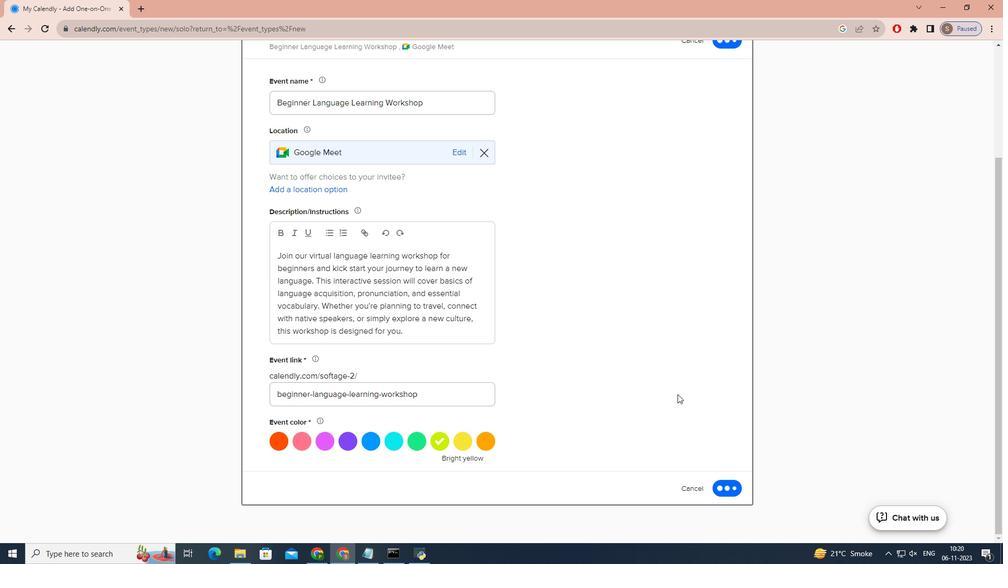 
Action: Mouse scrolled (677, 395) with delta (0, 0)
Screenshot: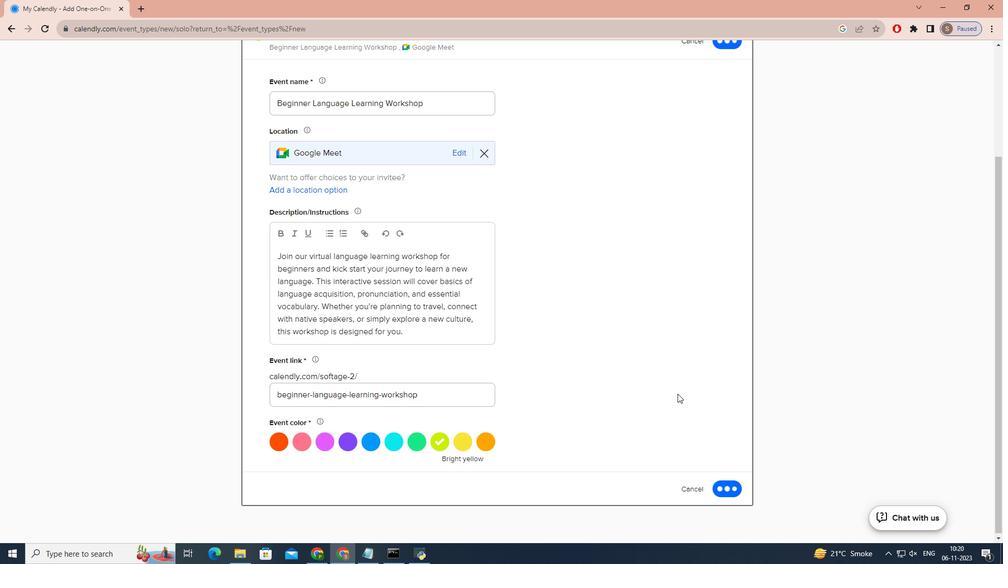 
Action: Mouse moved to (677, 394)
Screenshot: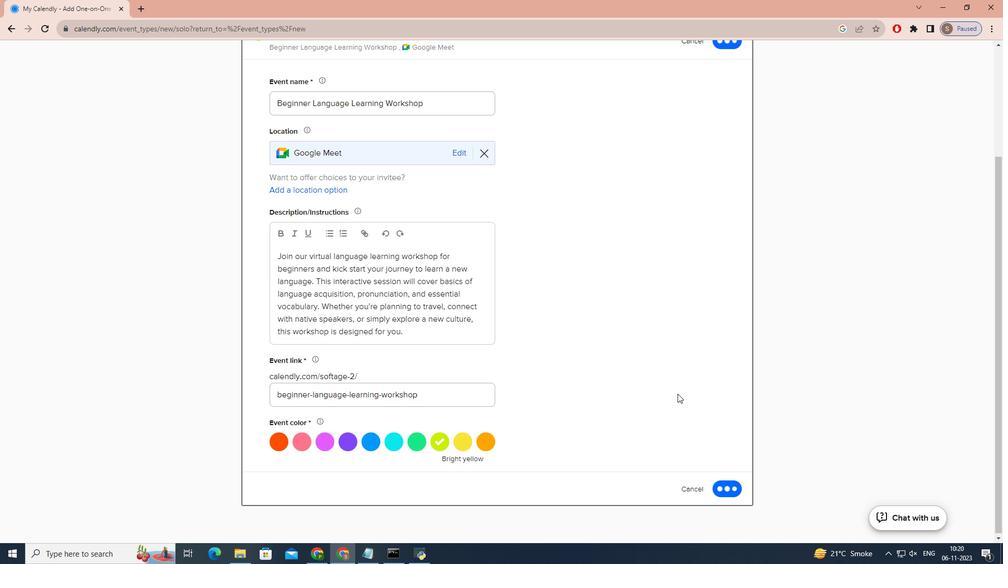 
Action: Mouse scrolled (677, 394) with delta (0, 0)
Screenshot: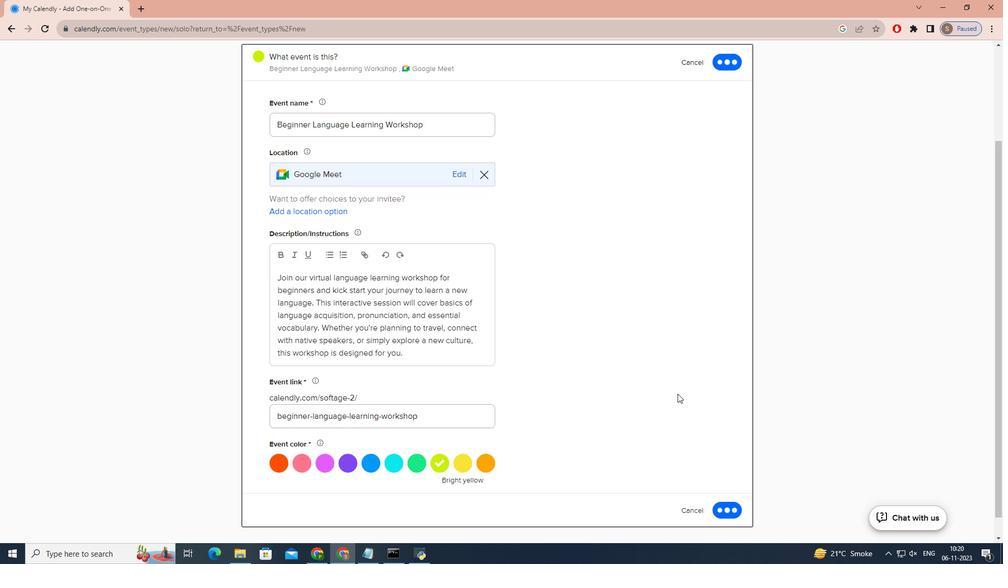 
Action: Mouse moved to (327, 395)
Screenshot: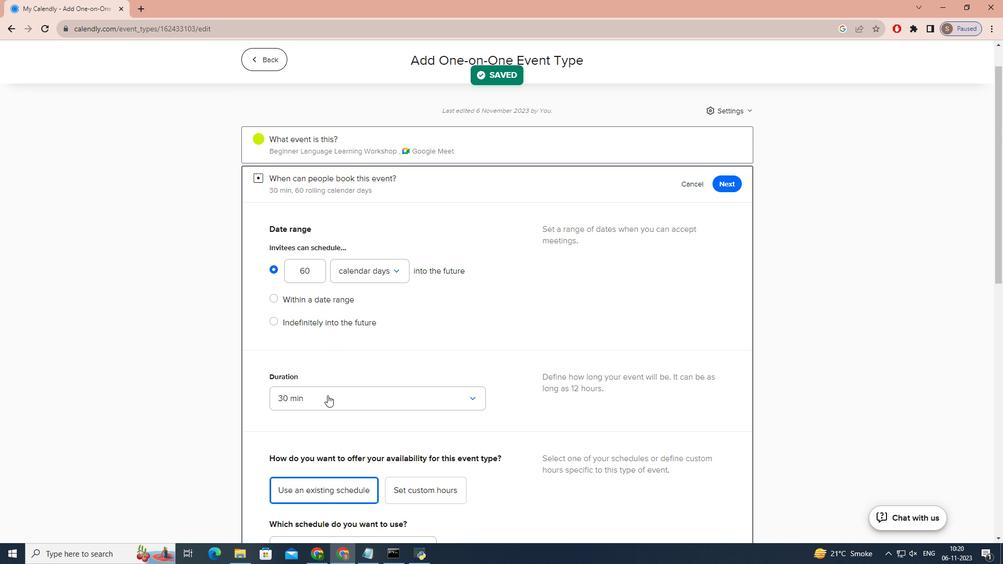 
Action: Mouse pressed left at (327, 395)
Screenshot: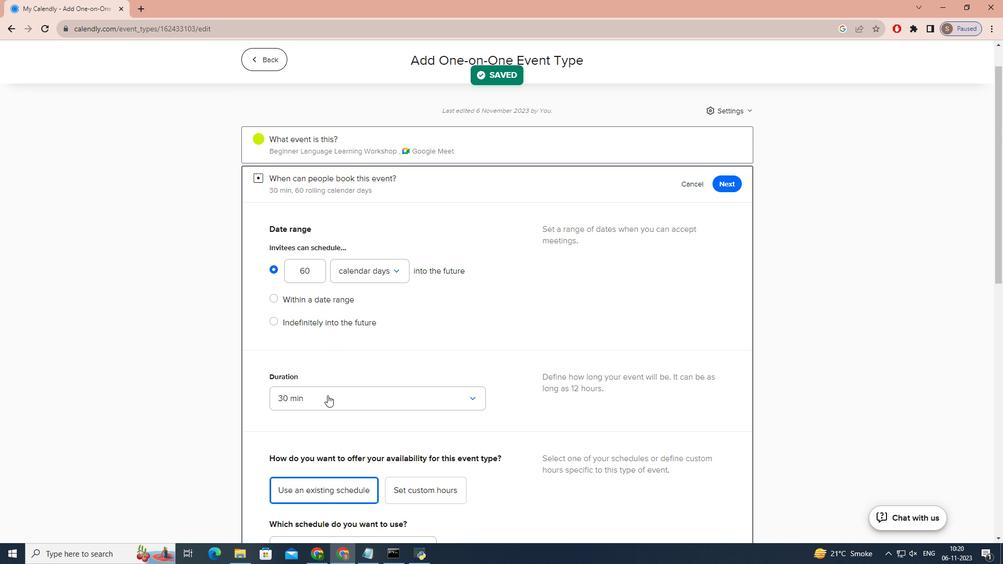 
Action: Mouse moved to (318, 507)
Screenshot: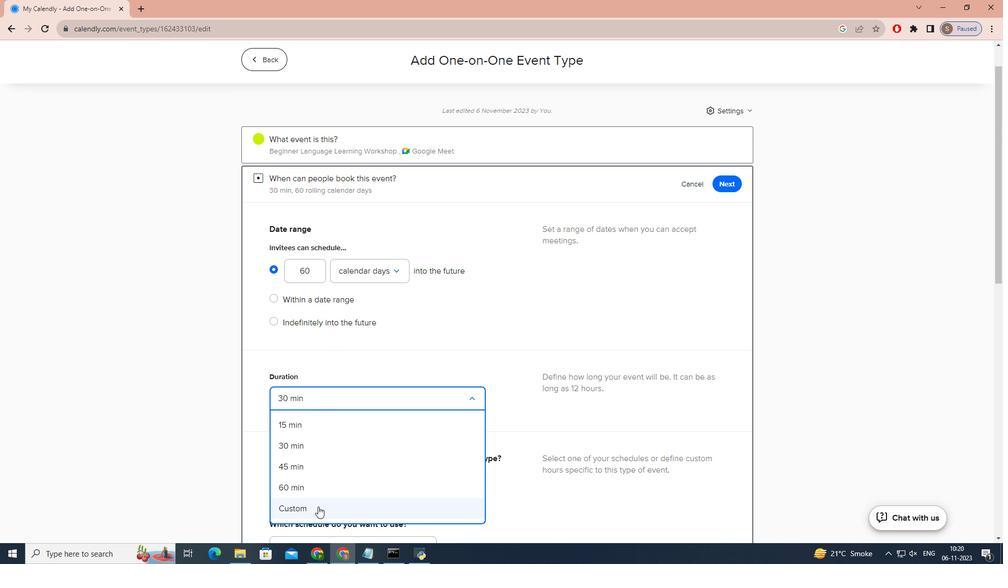 
Action: Mouse pressed left at (318, 507)
Screenshot: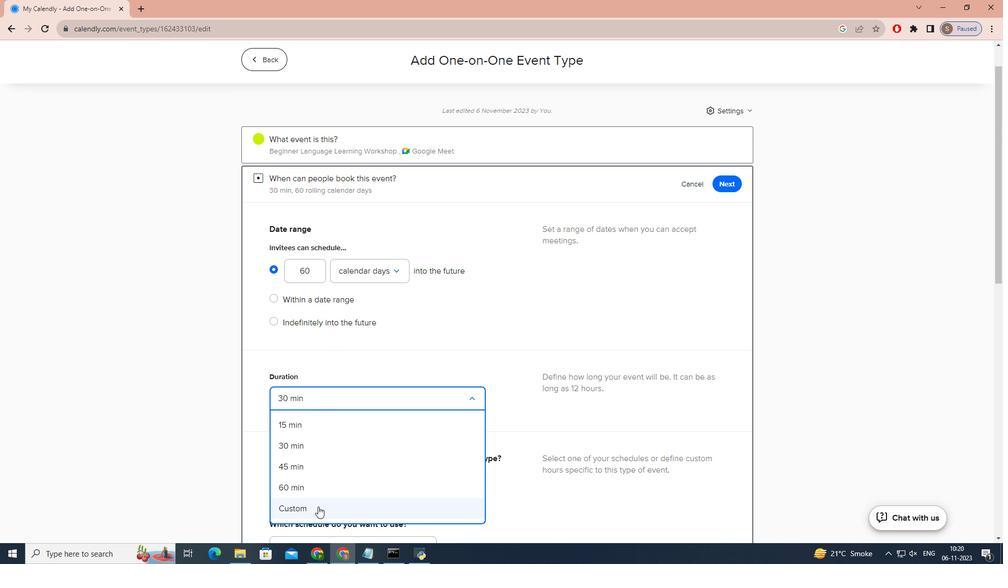 
Action: Mouse moved to (320, 427)
Screenshot: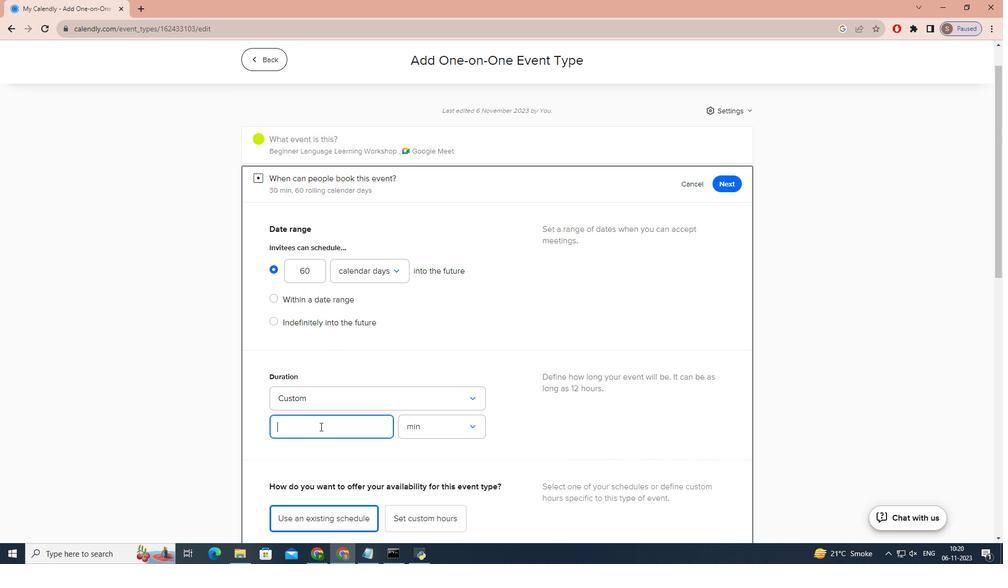 
Action: Key pressed 4
Screenshot: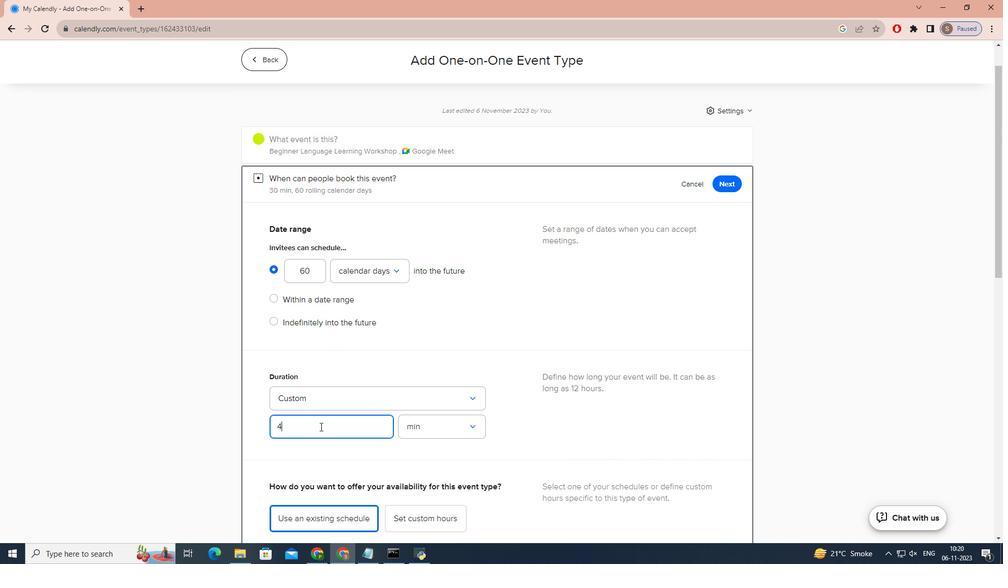 
Action: Mouse moved to (415, 424)
Screenshot: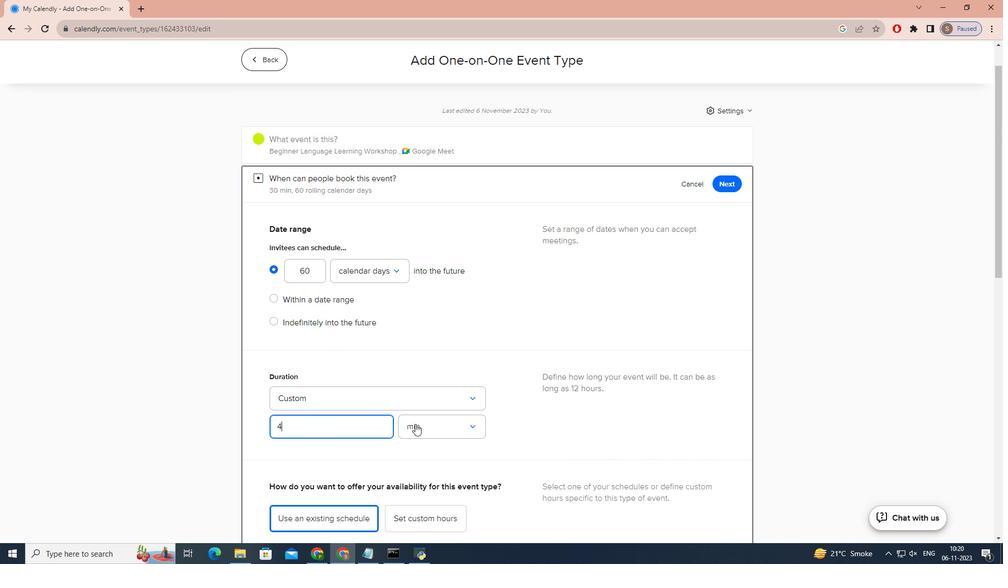 
Action: Mouse pressed left at (415, 424)
Screenshot: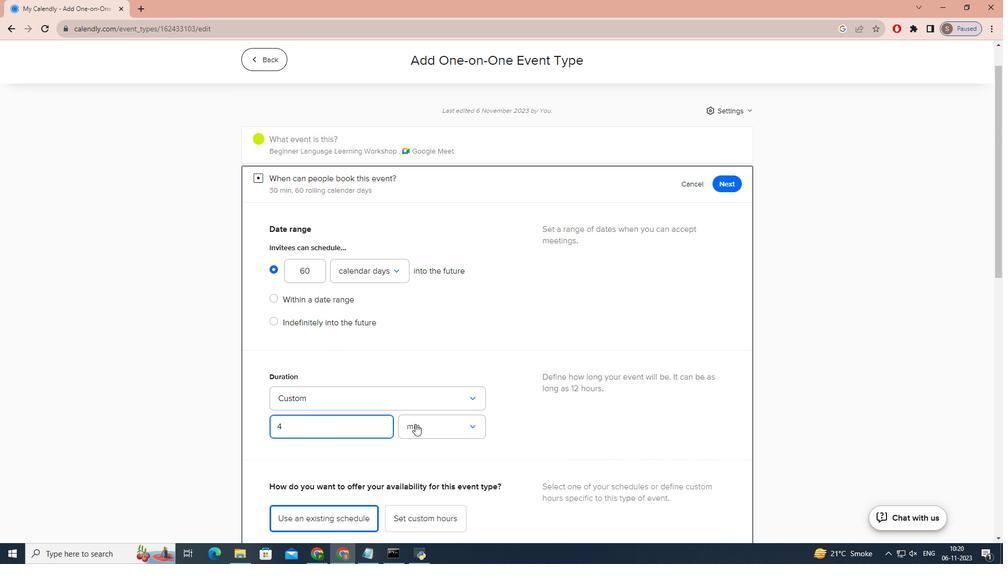 
Action: Mouse moved to (419, 473)
Screenshot: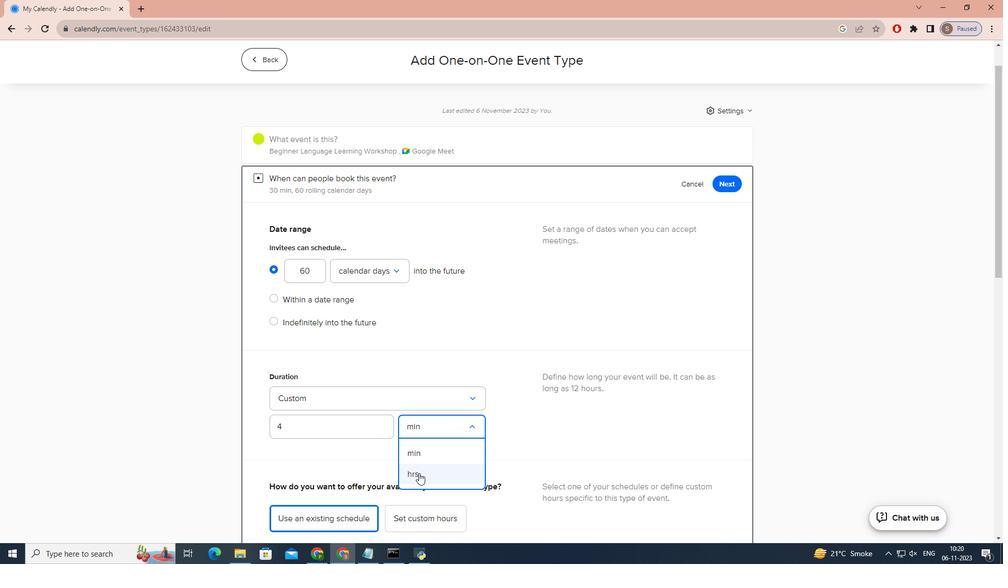 
Action: Mouse pressed left at (419, 473)
Screenshot: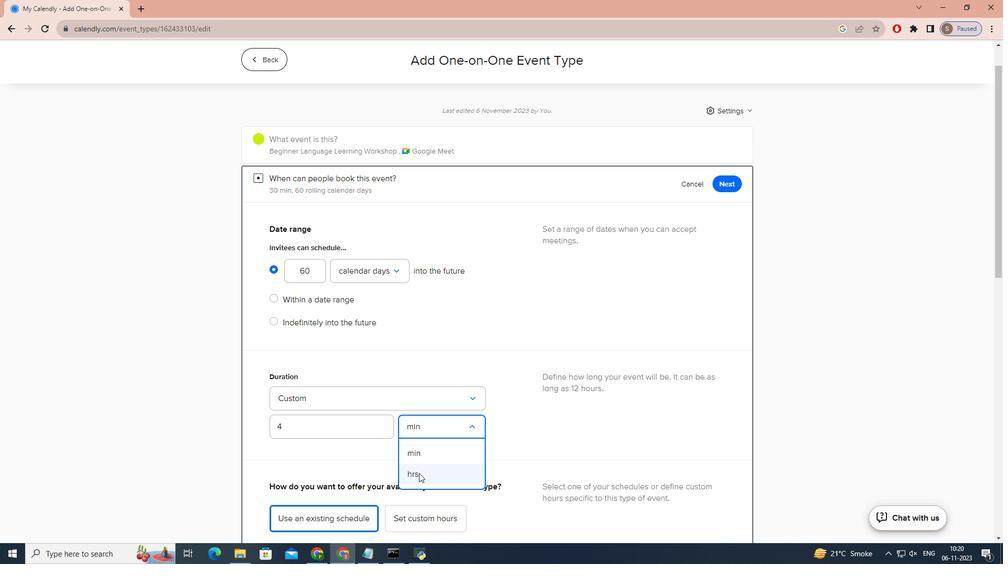 
Action: Mouse moved to (722, 178)
Screenshot: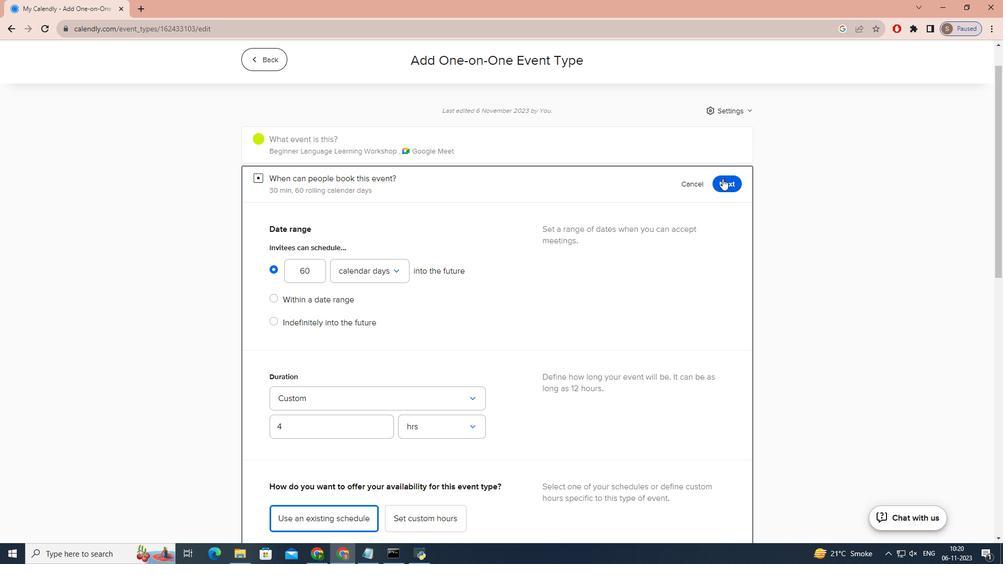 
Action: Mouse pressed left at (722, 178)
Screenshot: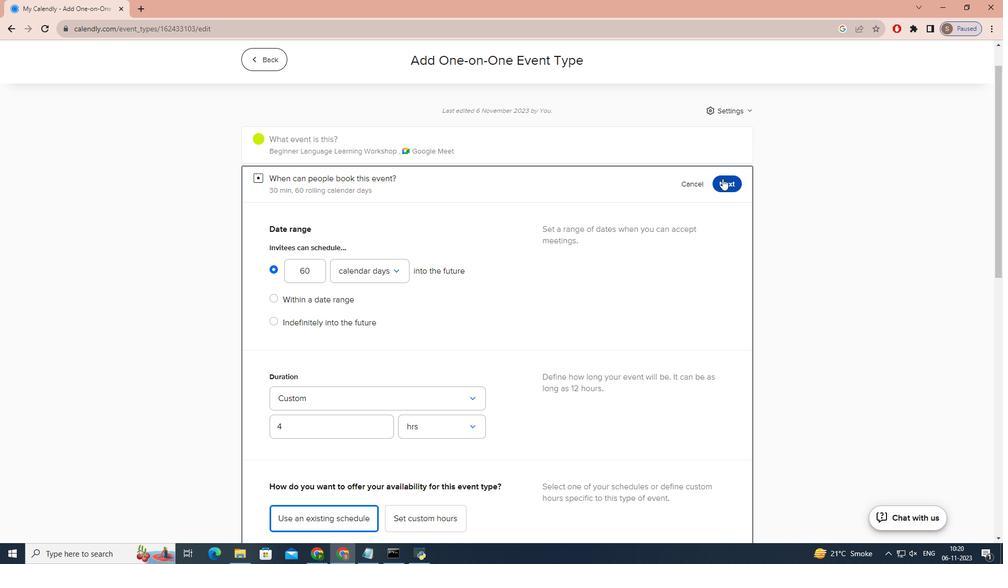 
